 Task: Find connections with filter location Mulbāgal with filter topic #Lifewith filter profile language Potuguese with filter current company RSP with filter school HimalayanUniversity with filter industry HVAC and Refrigeration Equipment Manufacturing with filter service category User Experience Design with filter keywords title Research Assistant
Action: Mouse moved to (482, 64)
Screenshot: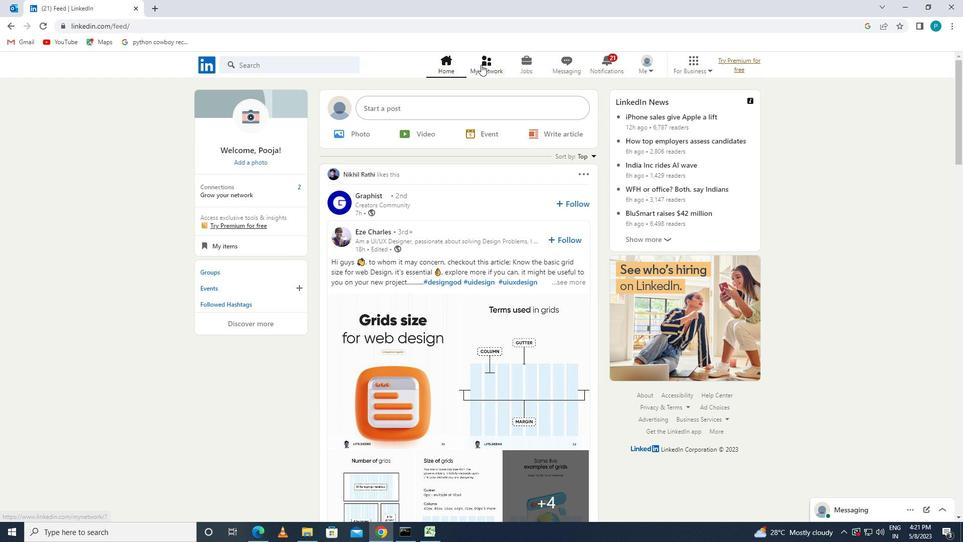 
Action: Mouse pressed left at (482, 64)
Screenshot: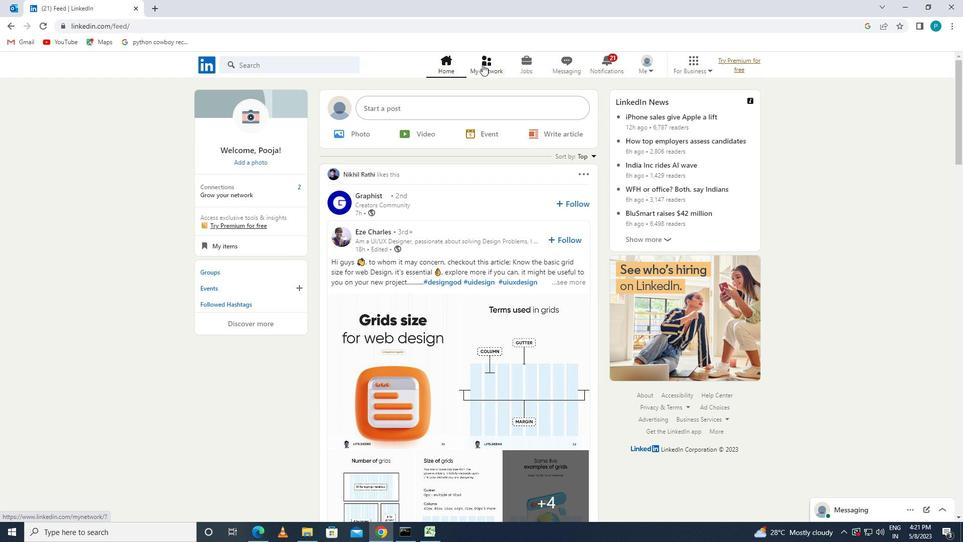 
Action: Mouse moved to (306, 111)
Screenshot: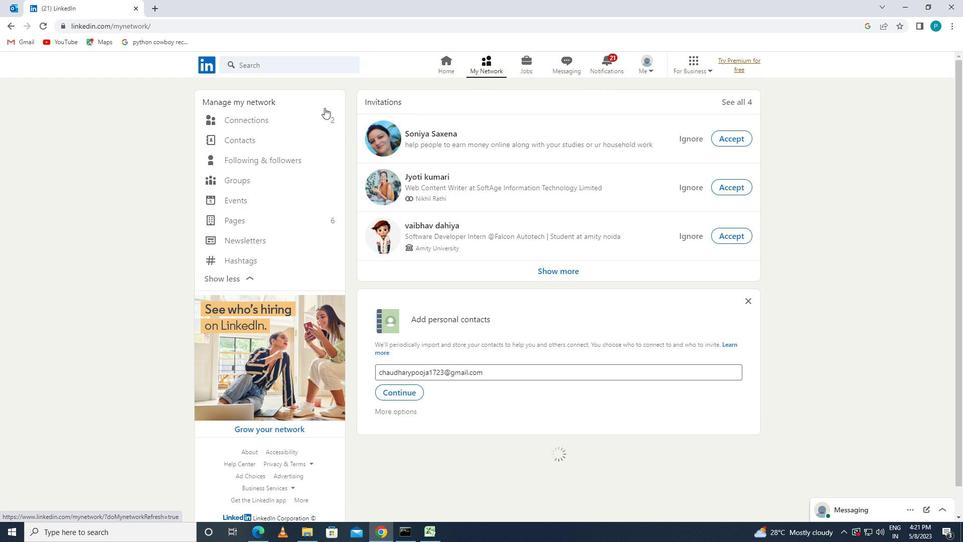 
Action: Mouse pressed left at (306, 111)
Screenshot: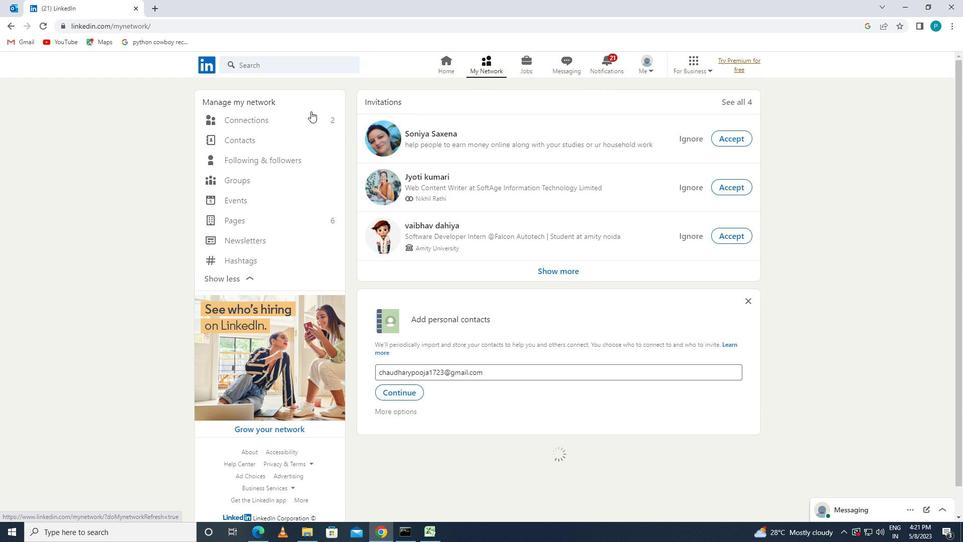 
Action: Mouse moved to (331, 118)
Screenshot: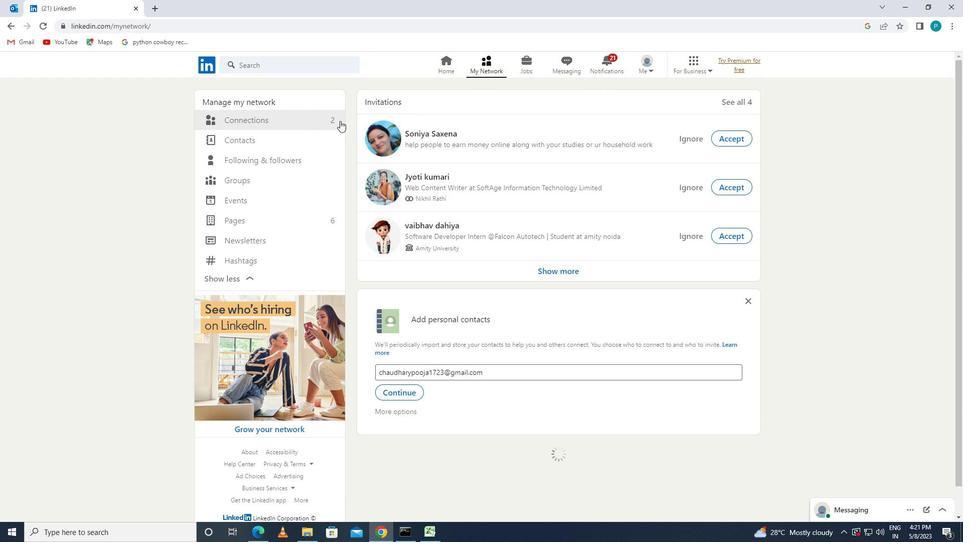 
Action: Mouse pressed left at (331, 118)
Screenshot: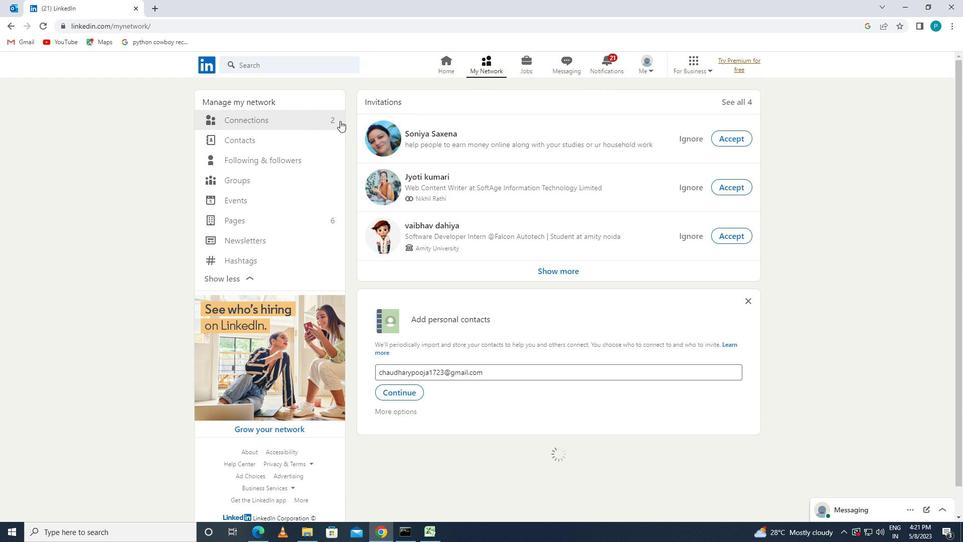 
Action: Mouse moved to (547, 122)
Screenshot: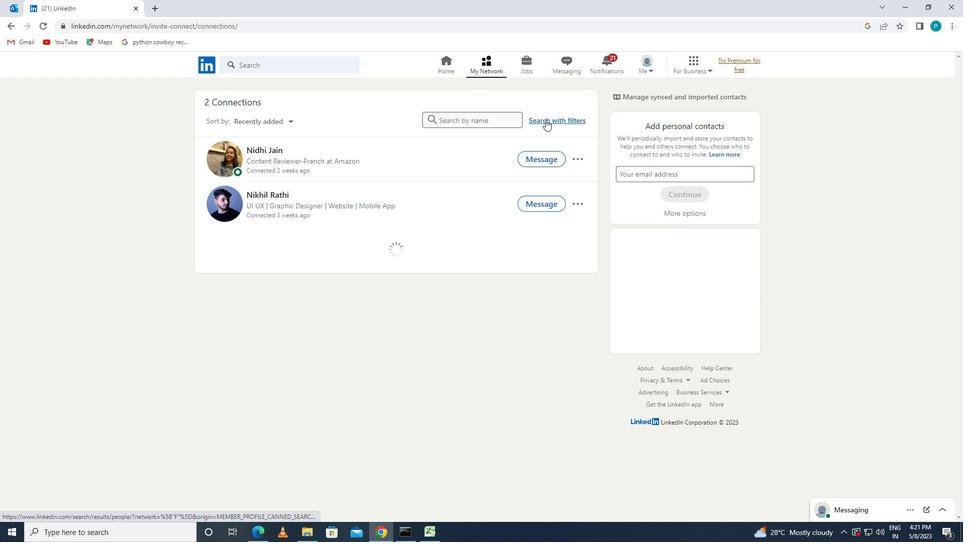 
Action: Mouse pressed left at (547, 122)
Screenshot: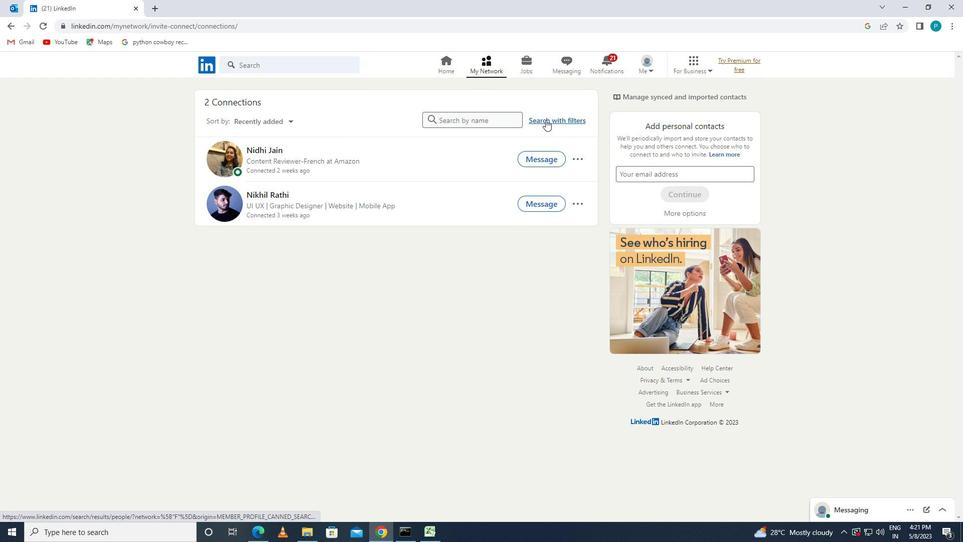 
Action: Mouse moved to (526, 92)
Screenshot: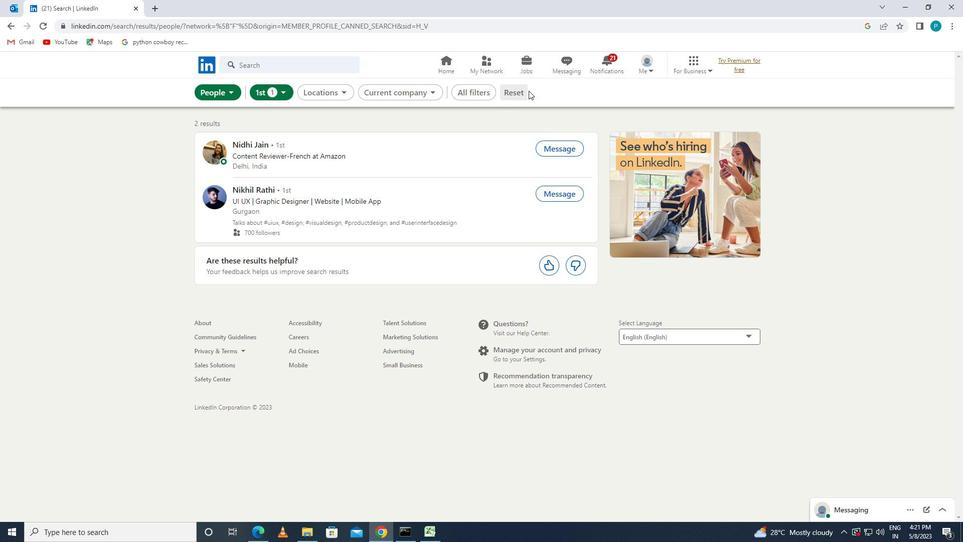 
Action: Mouse pressed left at (526, 92)
Screenshot: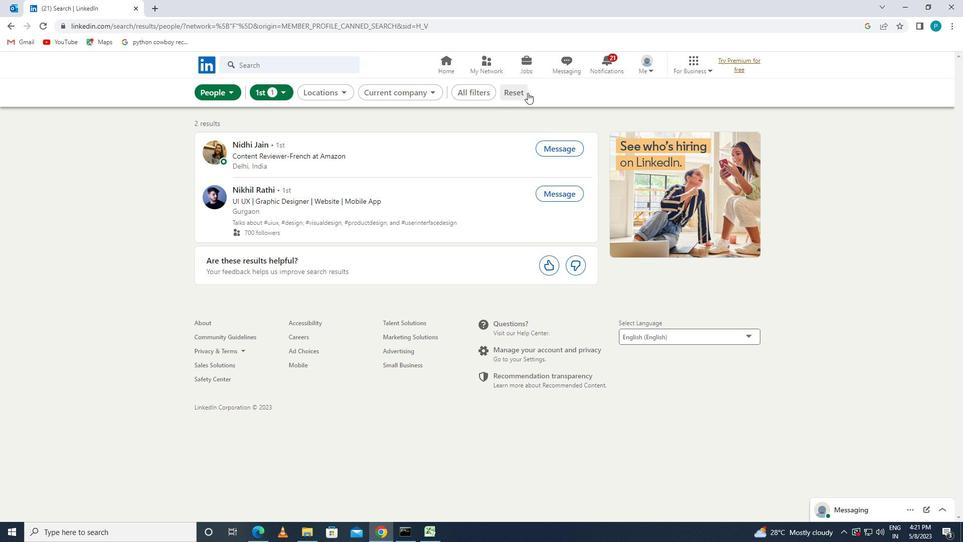 
Action: Mouse moved to (491, 87)
Screenshot: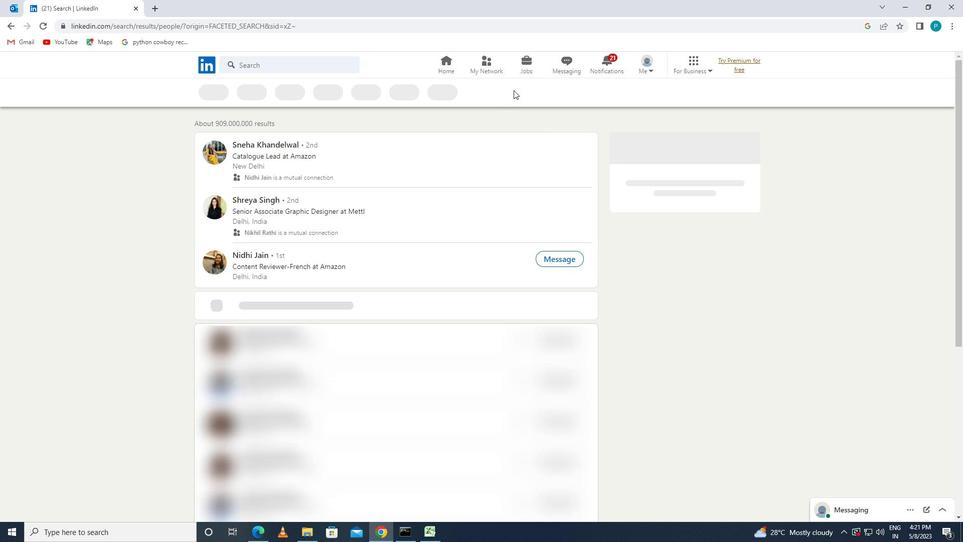
Action: Mouse pressed left at (491, 87)
Screenshot: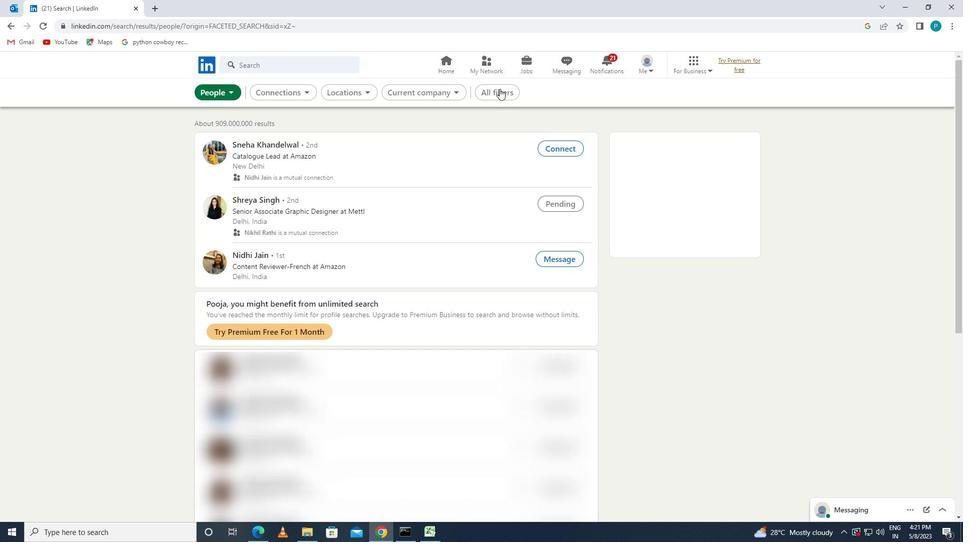 
Action: Mouse moved to (867, 277)
Screenshot: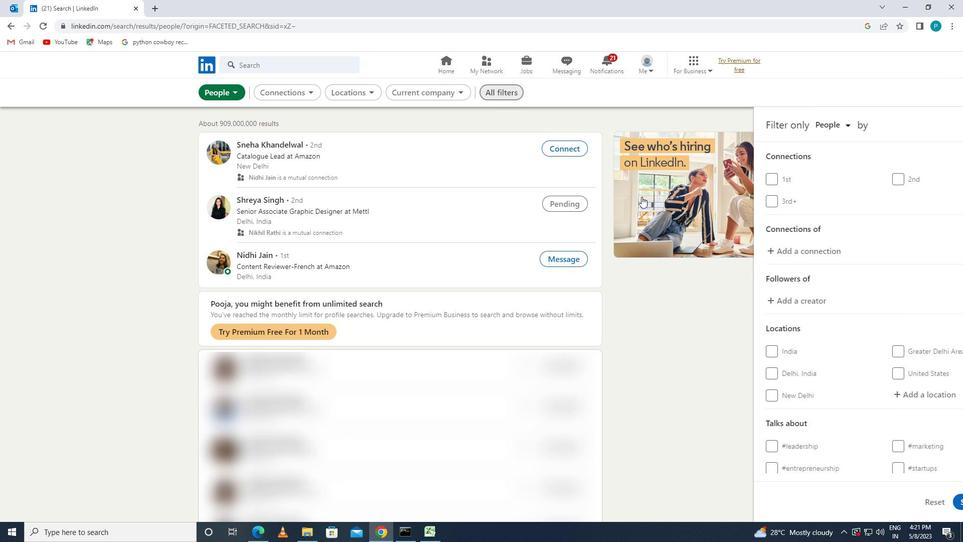 
Action: Mouse scrolled (867, 277) with delta (0, 0)
Screenshot: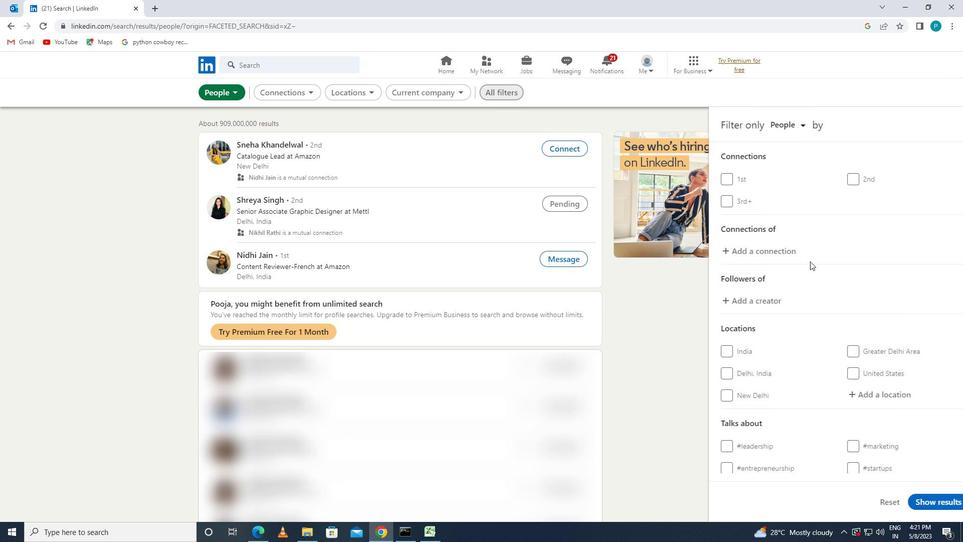 
Action: Mouse moved to (867, 278)
Screenshot: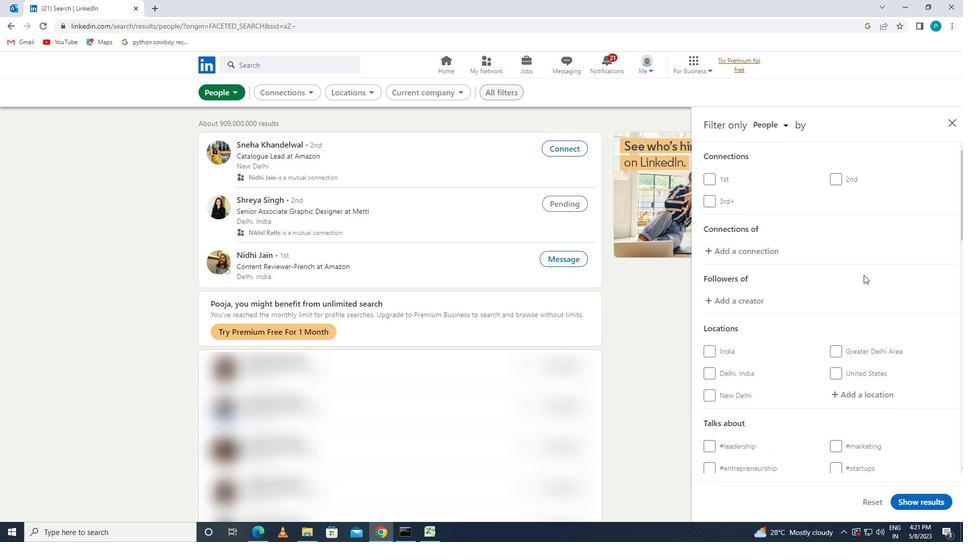 
Action: Mouse scrolled (867, 277) with delta (0, 0)
Screenshot: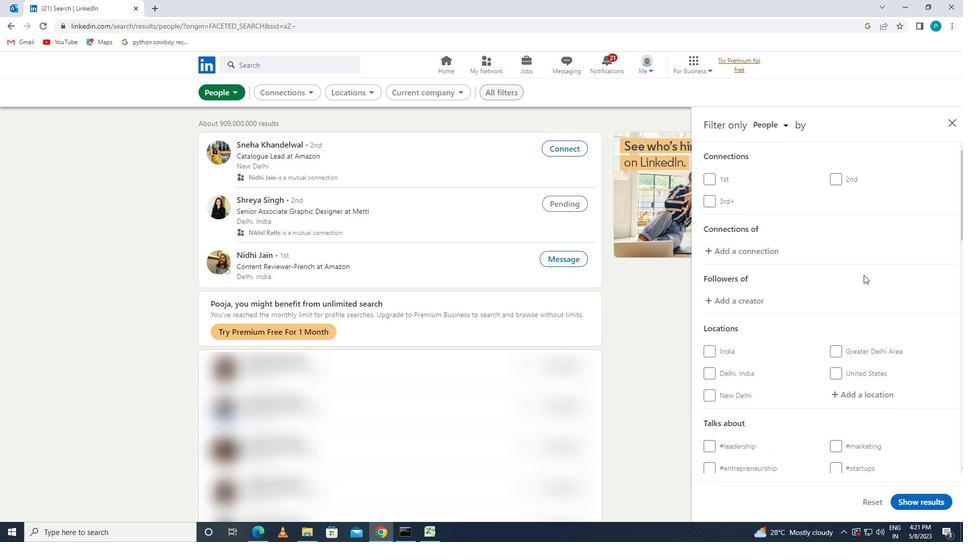 
Action: Mouse moved to (865, 278)
Screenshot: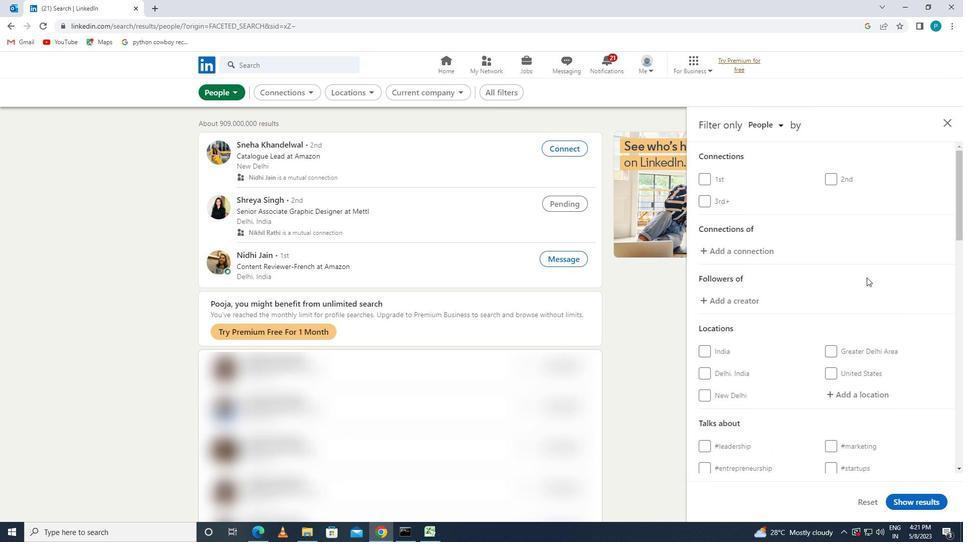 
Action: Mouse scrolled (865, 277) with delta (0, 0)
Screenshot: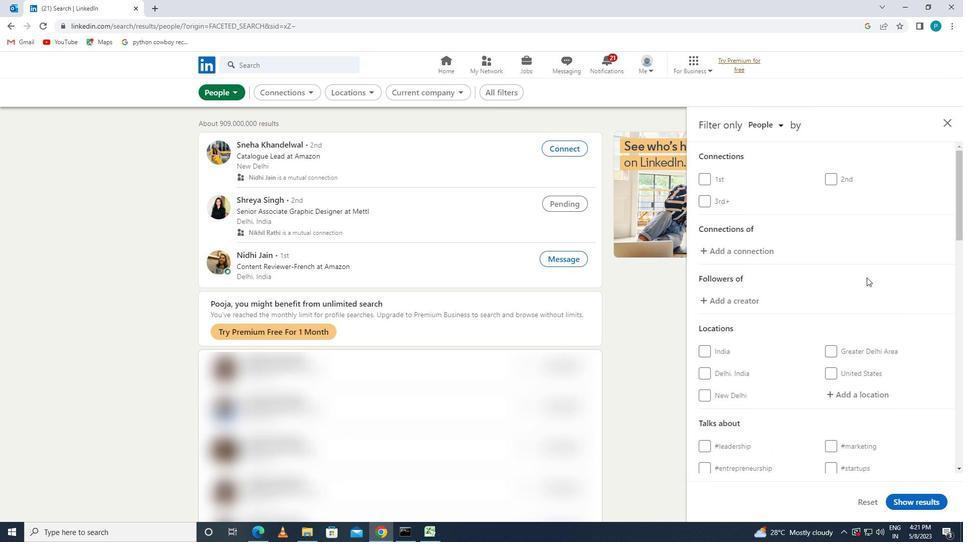 
Action: Mouse moved to (851, 247)
Screenshot: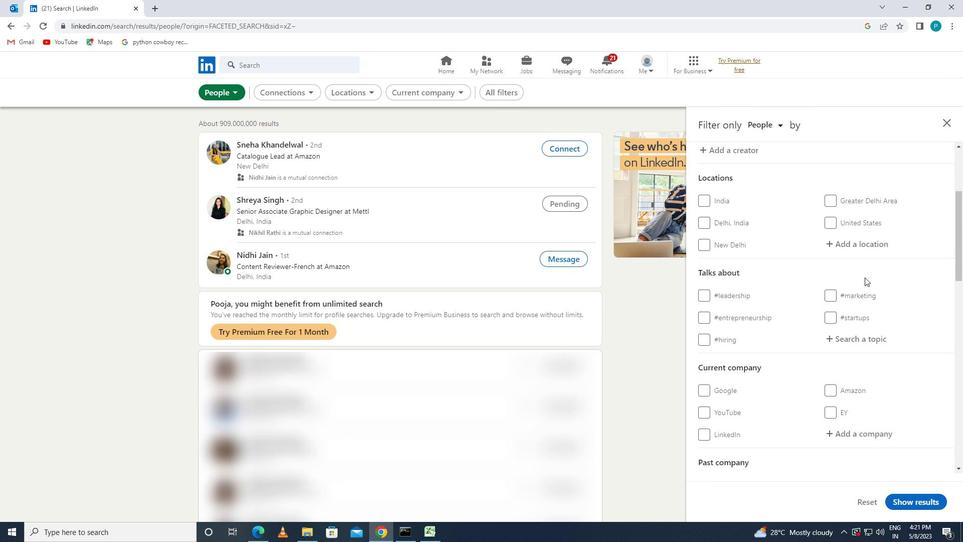 
Action: Mouse pressed left at (851, 247)
Screenshot: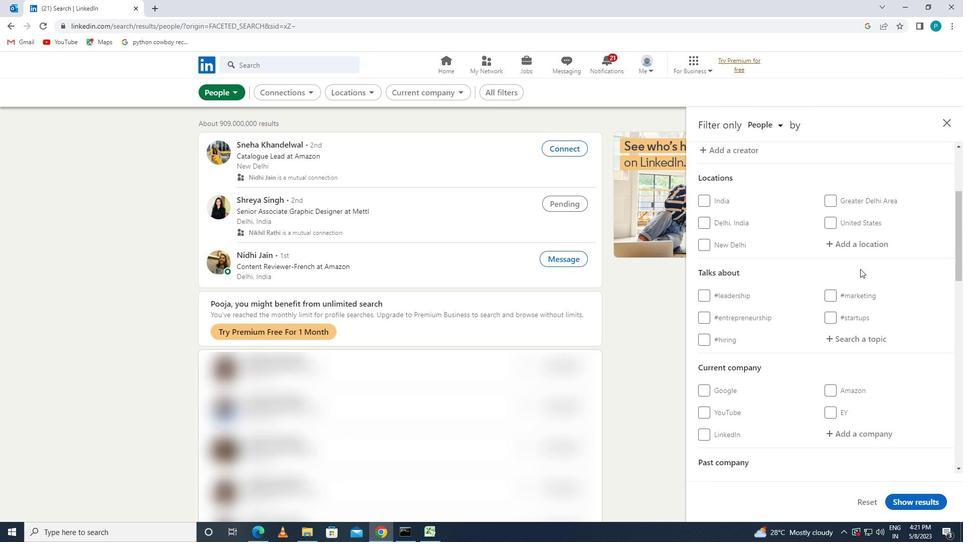 
Action: Key pressed <Key.caps_lock>m<Key.caps_lock>ulbagal
Screenshot: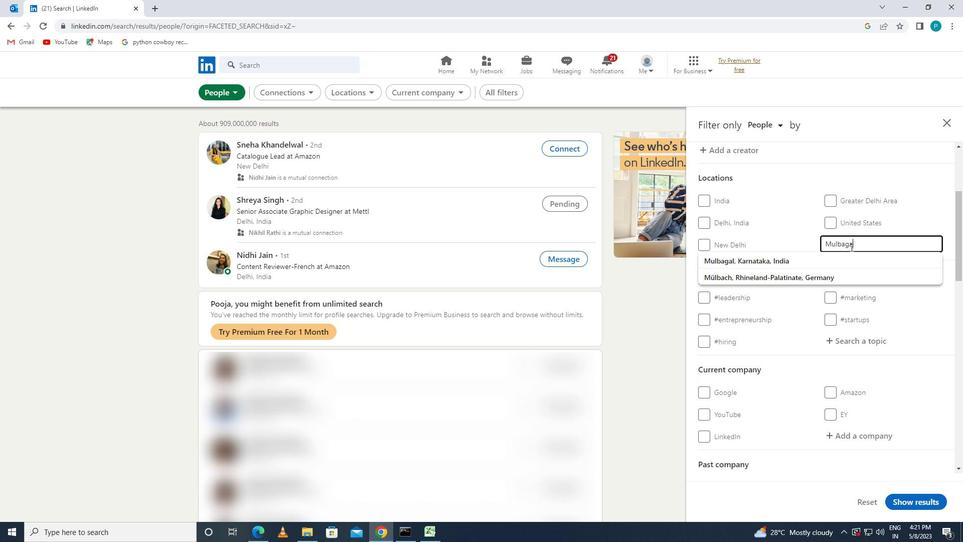 
Action: Mouse moved to (846, 253)
Screenshot: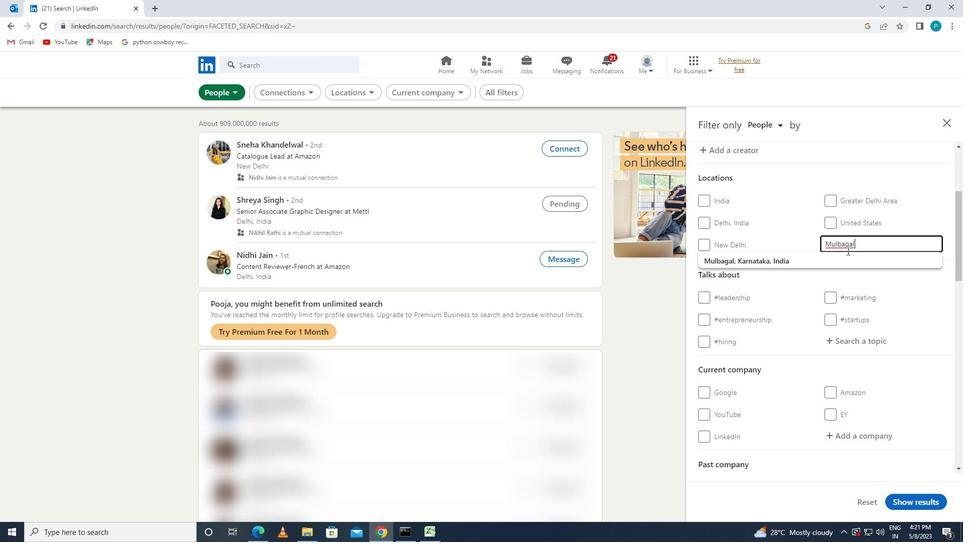 
Action: Mouse pressed left at (846, 253)
Screenshot: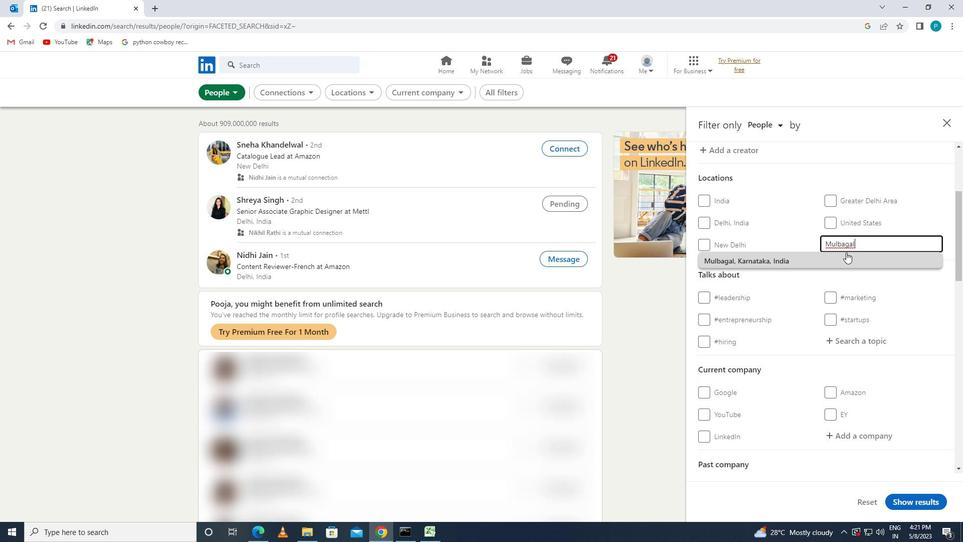 
Action: Mouse moved to (861, 351)
Screenshot: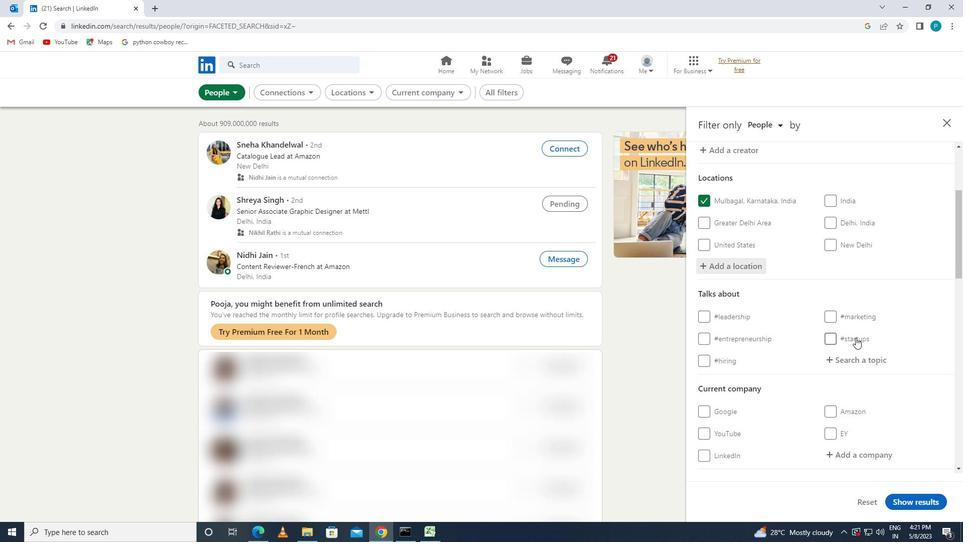 
Action: Mouse pressed left at (861, 351)
Screenshot: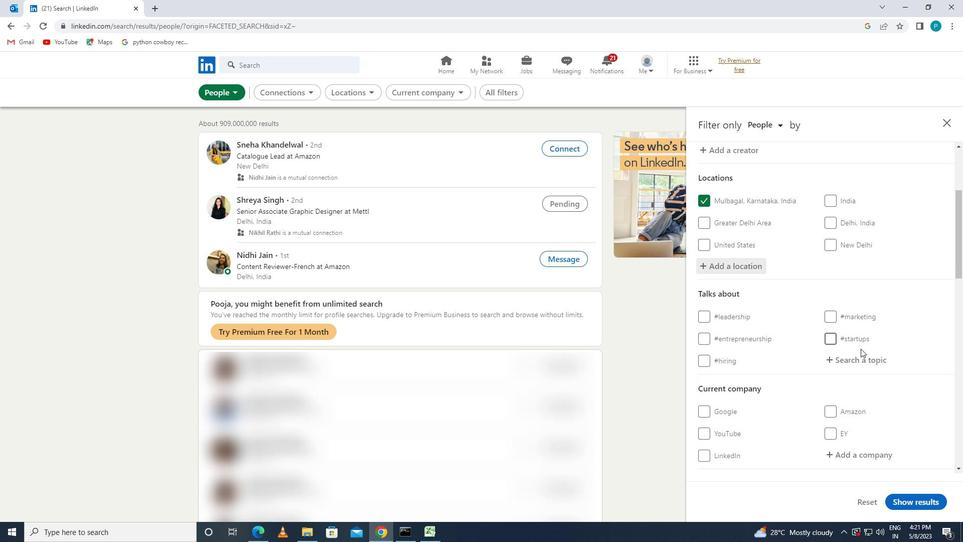 
Action: Key pressed <Key.shift>#<Key.caps_lock>L<Key.caps_lock>IFE
Screenshot: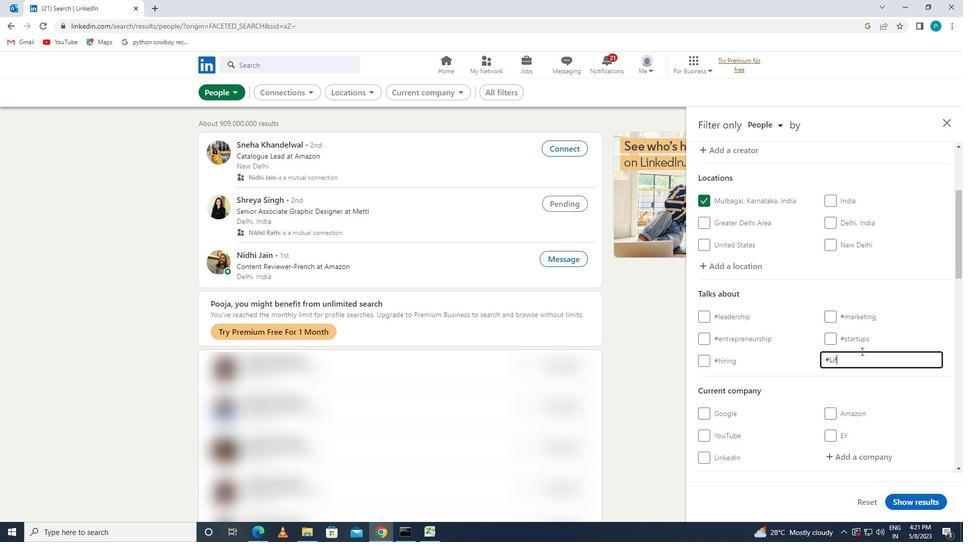
Action: Mouse moved to (876, 369)
Screenshot: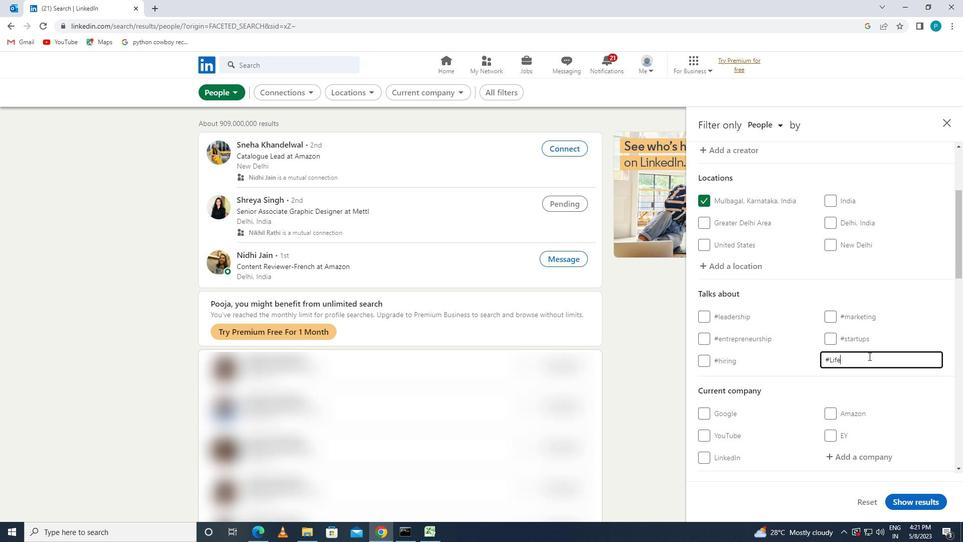 
Action: Mouse scrolled (876, 368) with delta (0, 0)
Screenshot: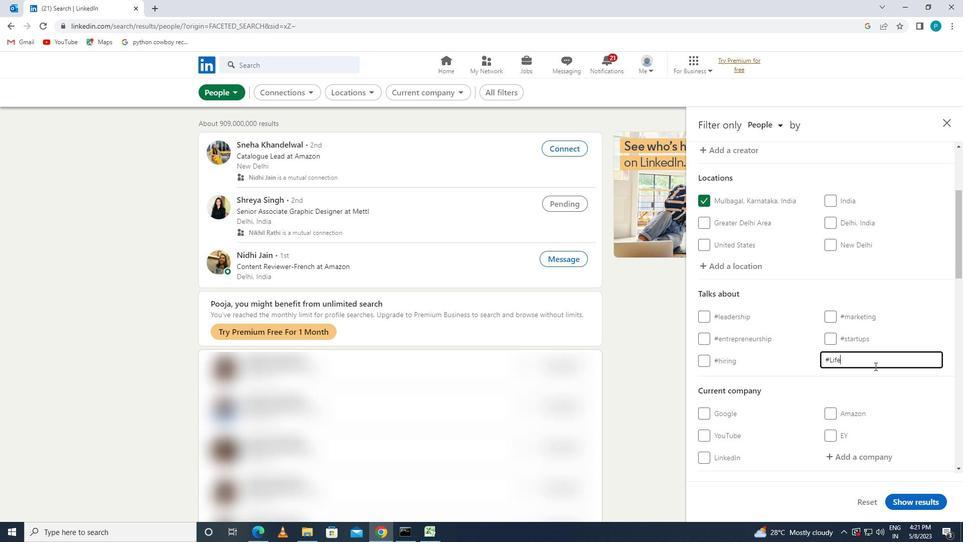 
Action: Mouse scrolled (876, 368) with delta (0, 0)
Screenshot: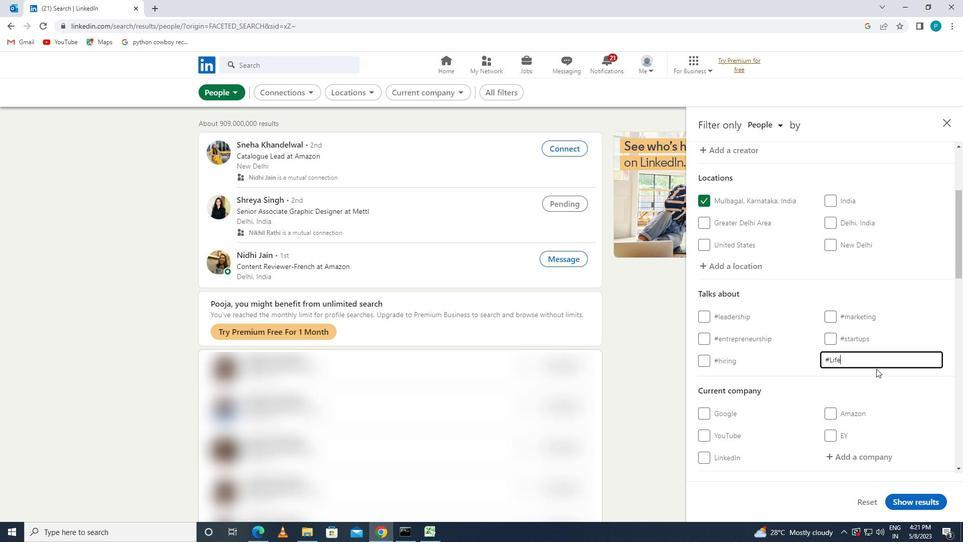 
Action: Mouse moved to (875, 368)
Screenshot: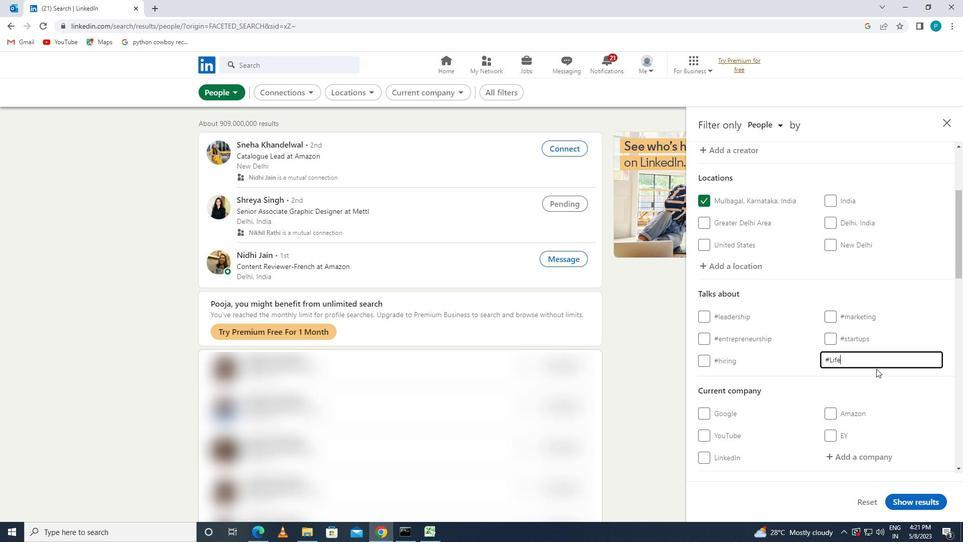 
Action: Mouse scrolled (875, 368) with delta (0, 0)
Screenshot: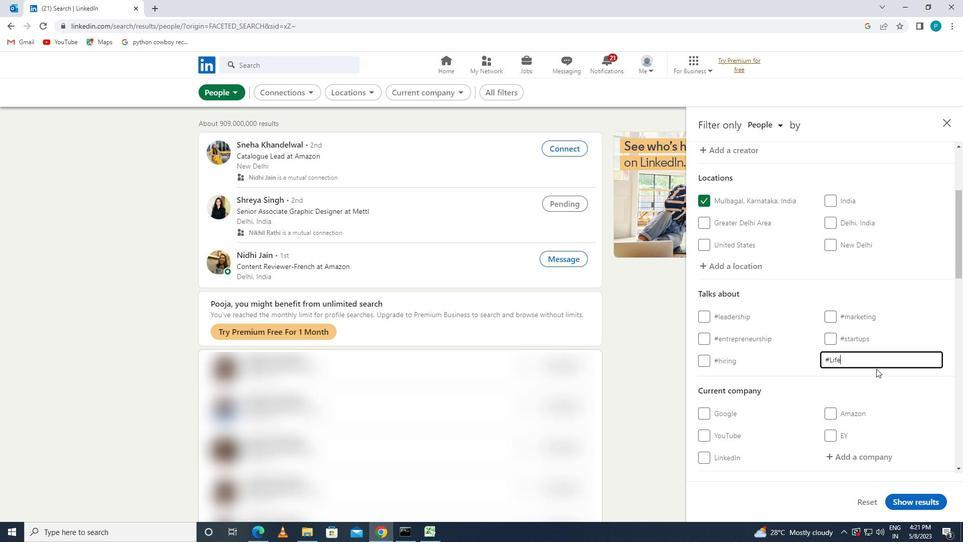 
Action: Mouse moved to (854, 350)
Screenshot: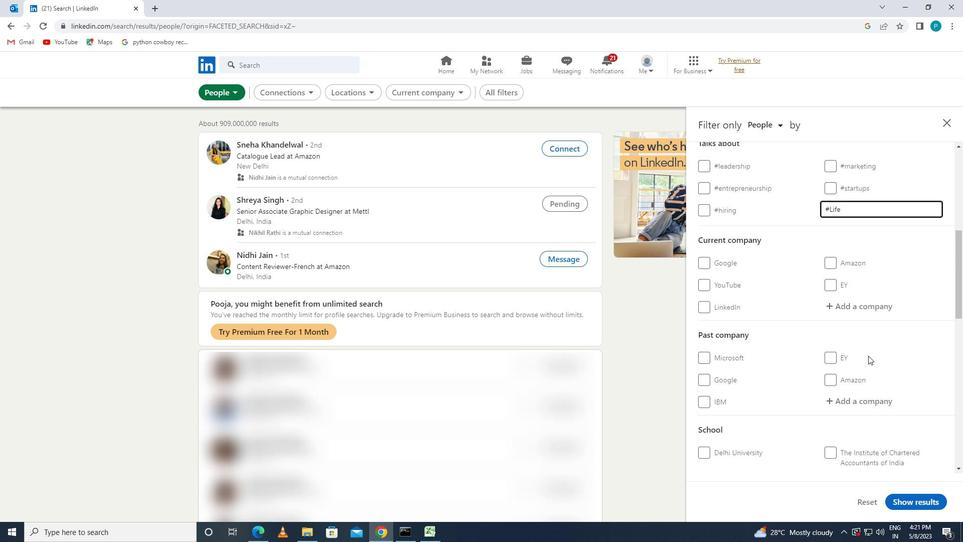 
Action: Mouse scrolled (854, 350) with delta (0, 0)
Screenshot: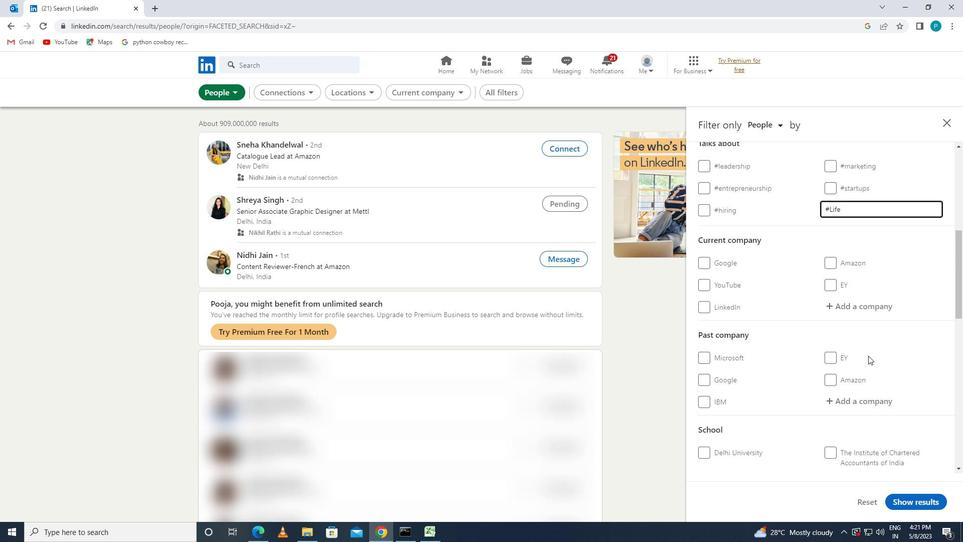 
Action: Mouse moved to (854, 350)
Screenshot: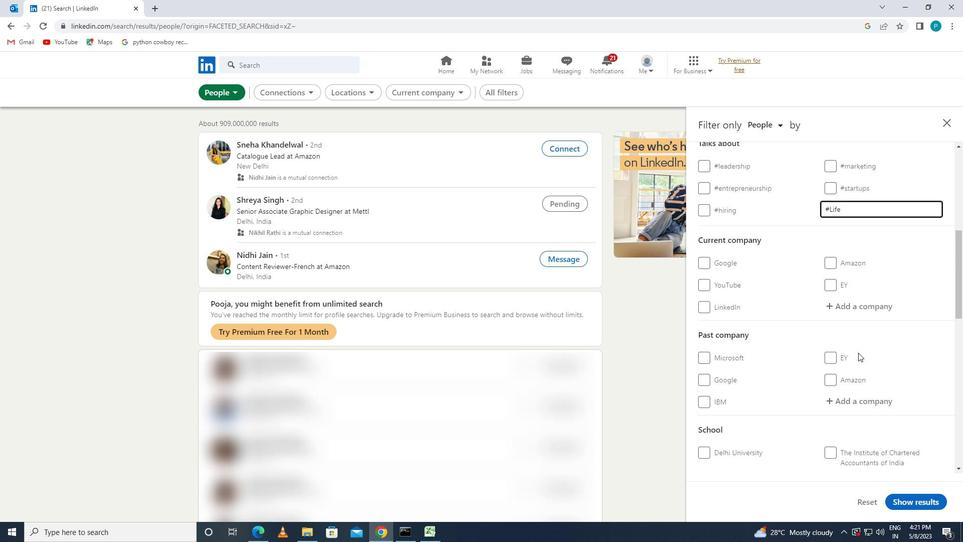 
Action: Mouse scrolled (854, 349) with delta (0, 0)
Screenshot: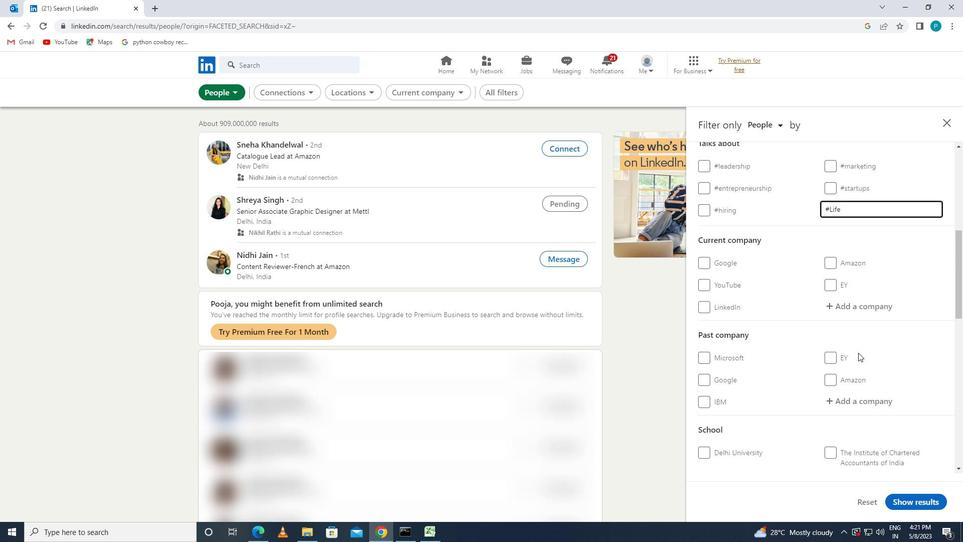 
Action: Mouse moved to (852, 348)
Screenshot: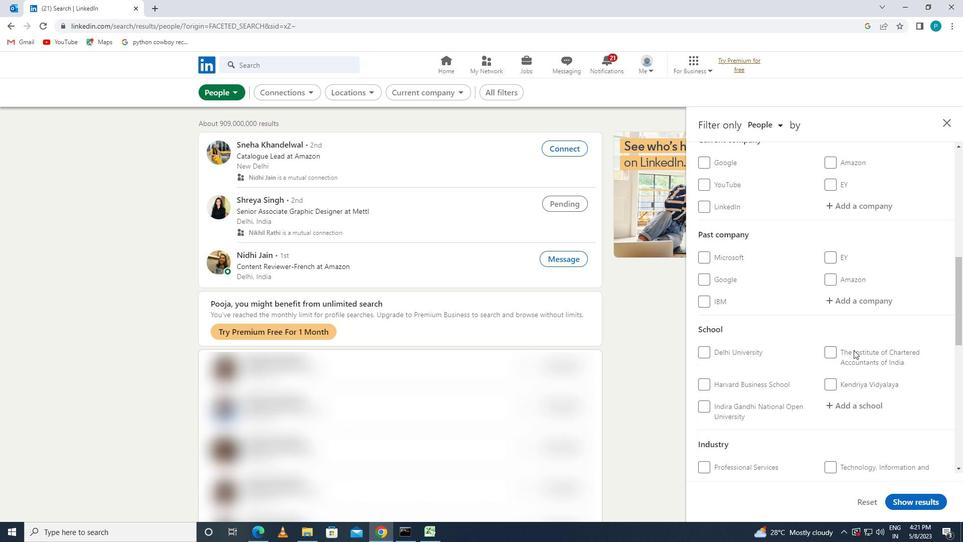 
Action: Mouse scrolled (852, 348) with delta (0, 0)
Screenshot: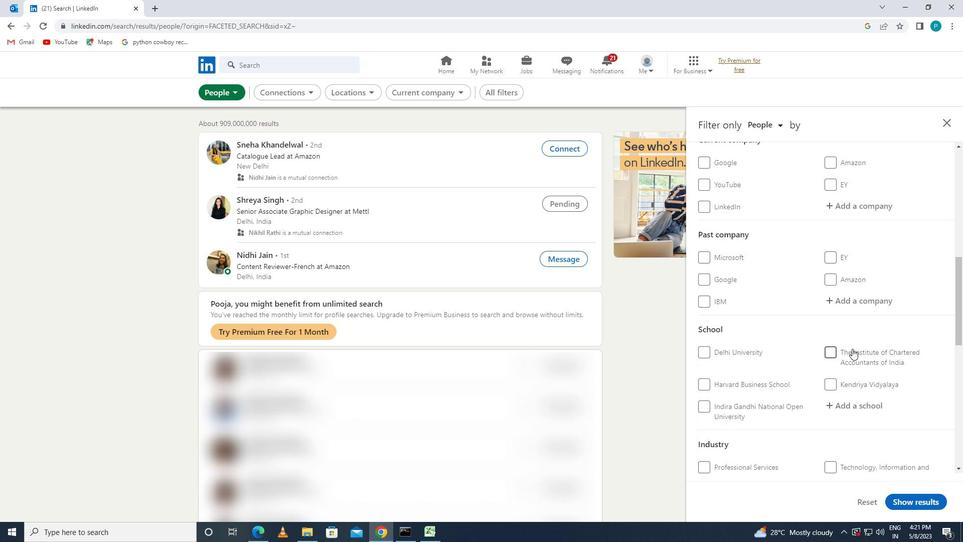 
Action: Mouse moved to (852, 348)
Screenshot: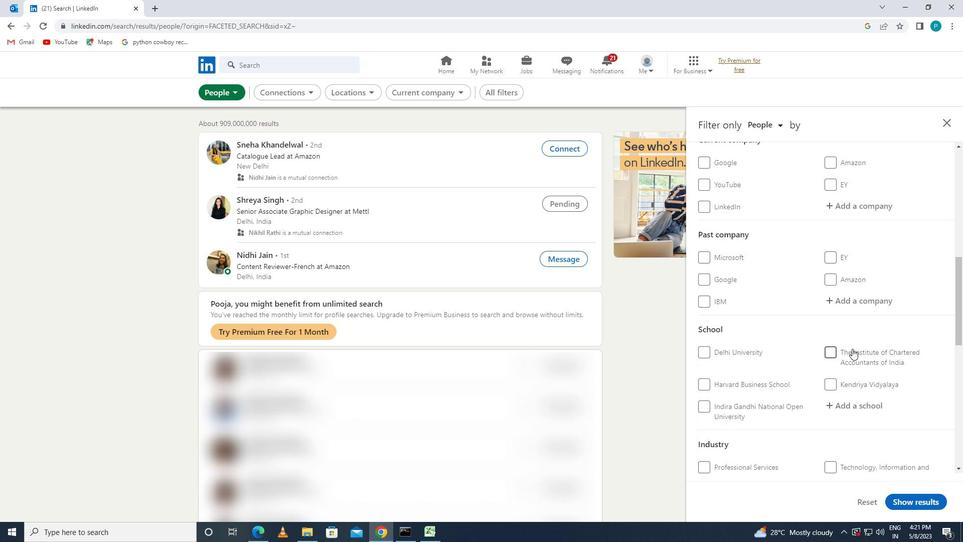 
Action: Mouse scrolled (852, 348) with delta (0, 0)
Screenshot: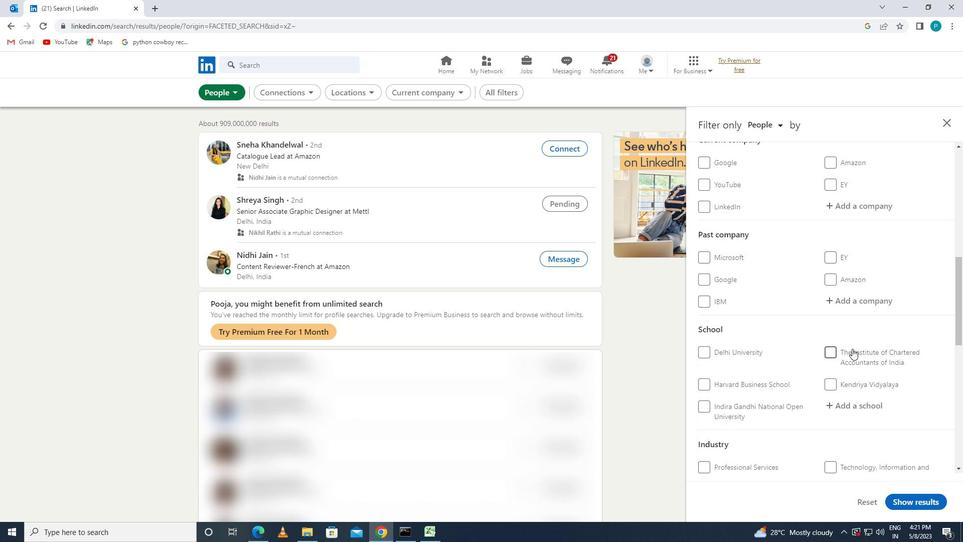 
Action: Mouse moved to (807, 342)
Screenshot: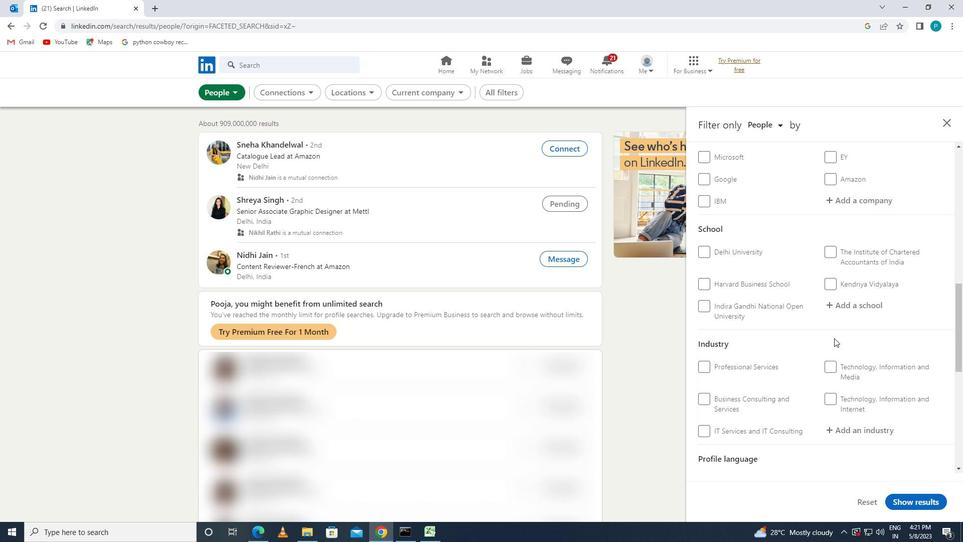 
Action: Mouse scrolled (807, 342) with delta (0, 0)
Screenshot: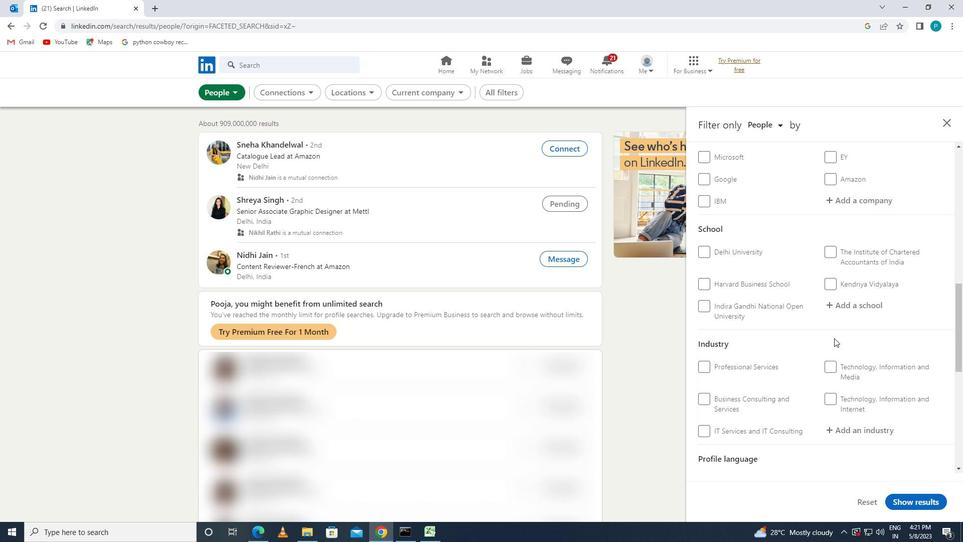 
Action: Mouse moved to (806, 343)
Screenshot: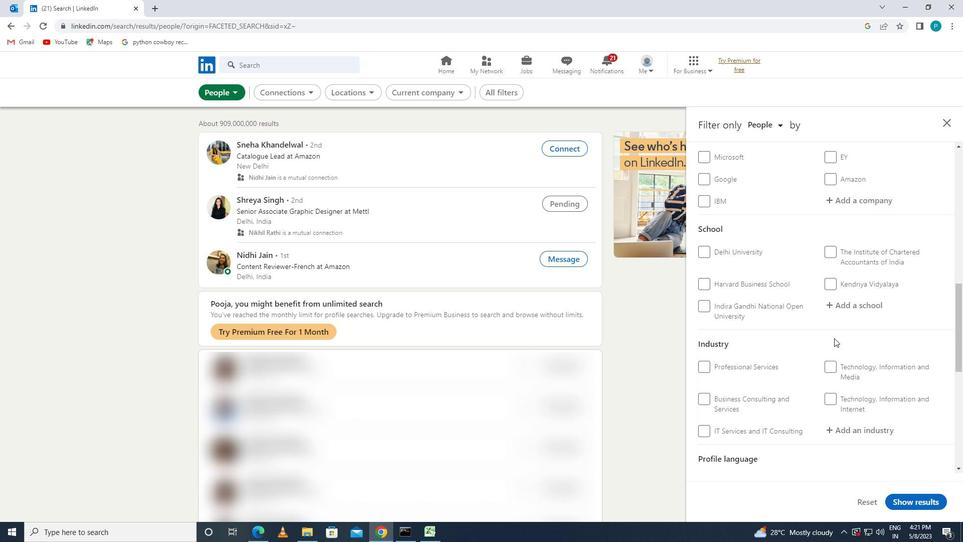 
Action: Mouse scrolled (806, 342) with delta (0, 0)
Screenshot: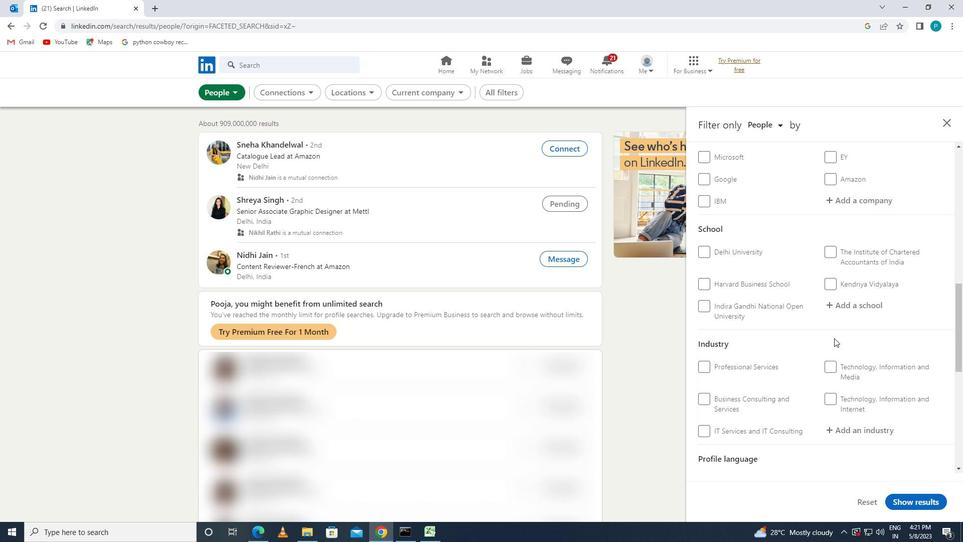 
Action: Mouse moved to (806, 344)
Screenshot: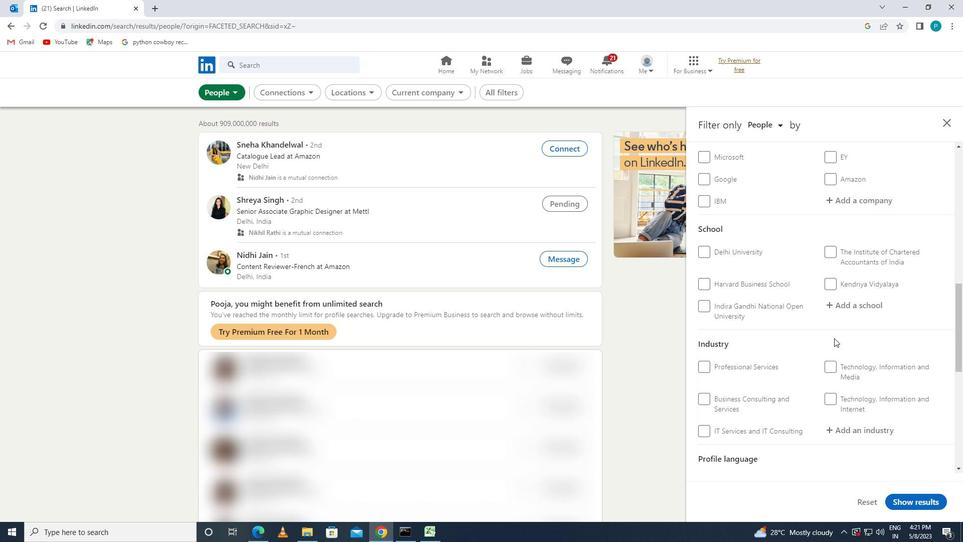 
Action: Mouse scrolled (806, 343) with delta (0, 0)
Screenshot: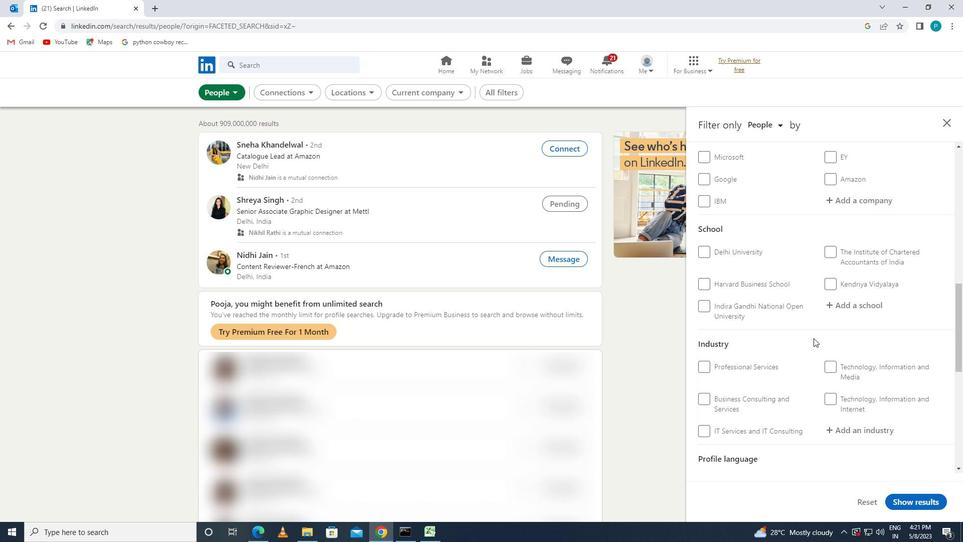 
Action: Mouse moved to (841, 356)
Screenshot: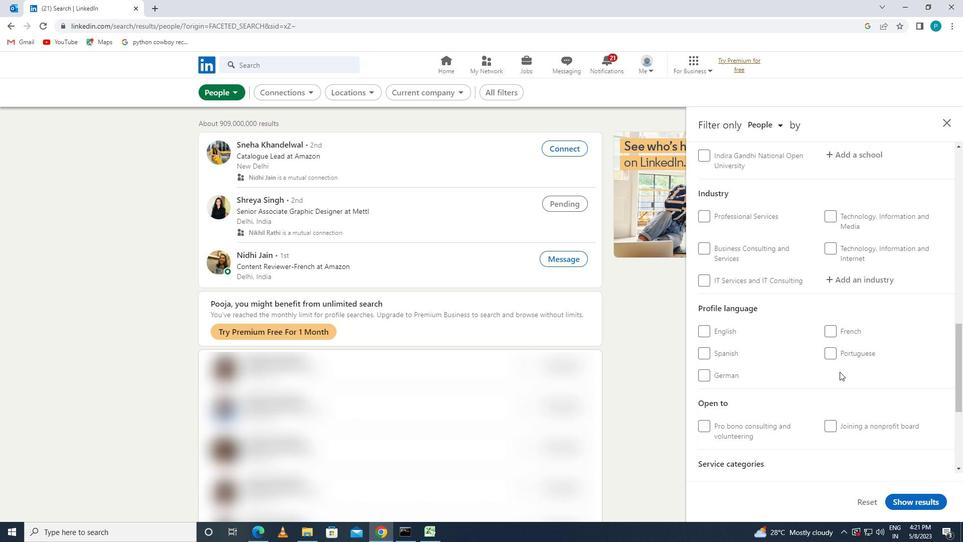 
Action: Mouse pressed left at (841, 356)
Screenshot: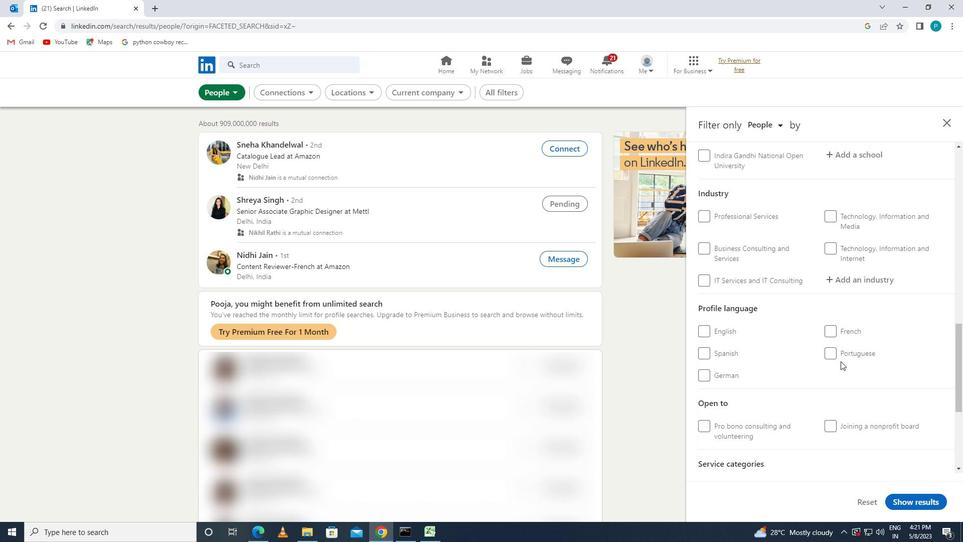 
Action: Mouse moved to (849, 342)
Screenshot: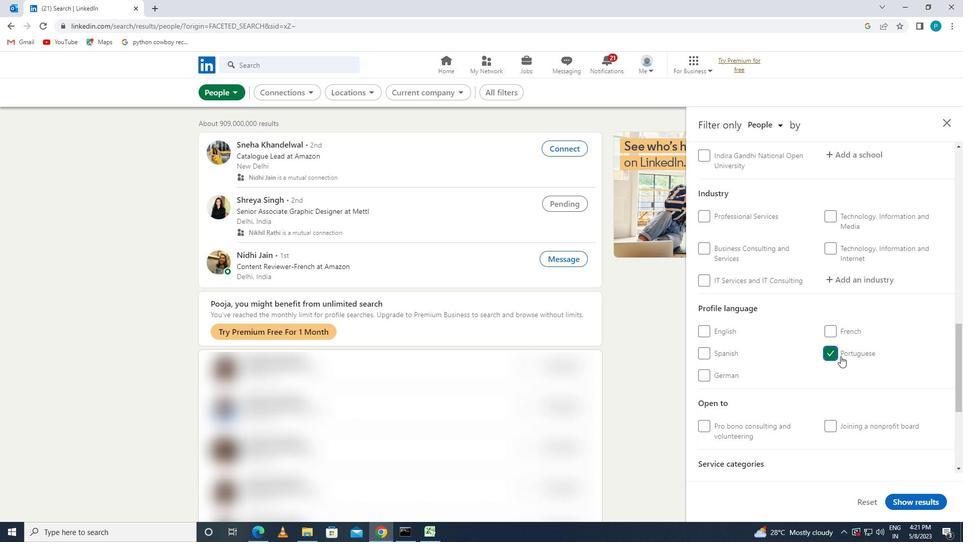 
Action: Mouse scrolled (849, 343) with delta (0, 0)
Screenshot: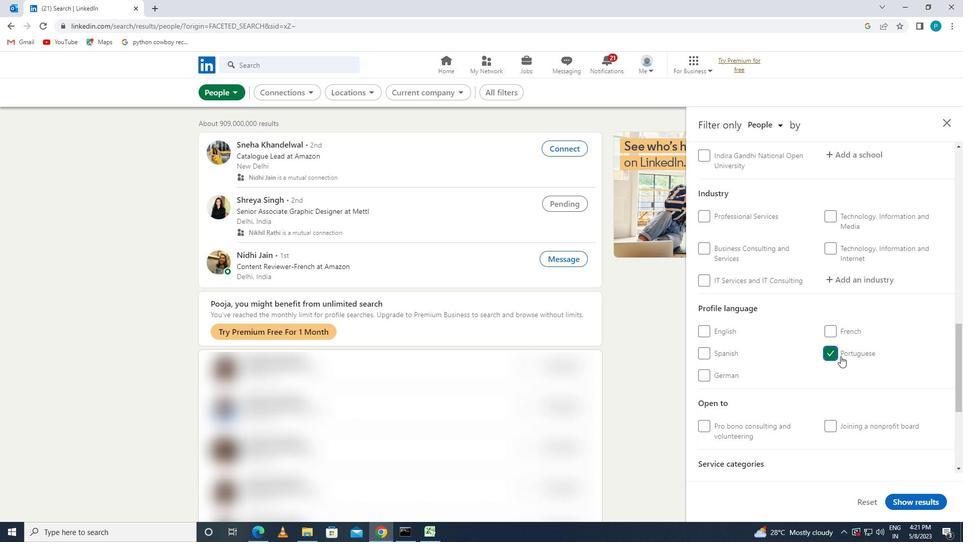 
Action: Mouse moved to (849, 342)
Screenshot: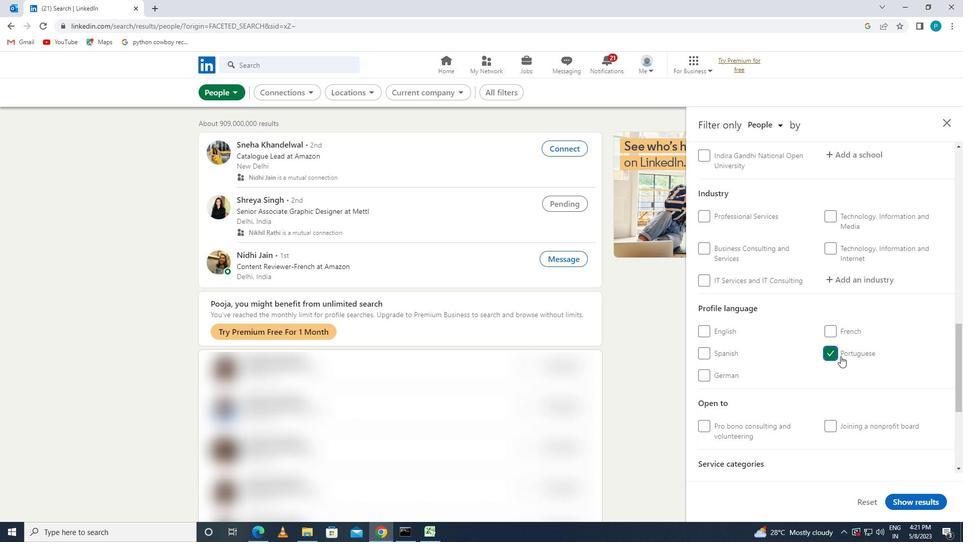 
Action: Mouse scrolled (849, 342) with delta (0, 0)
Screenshot: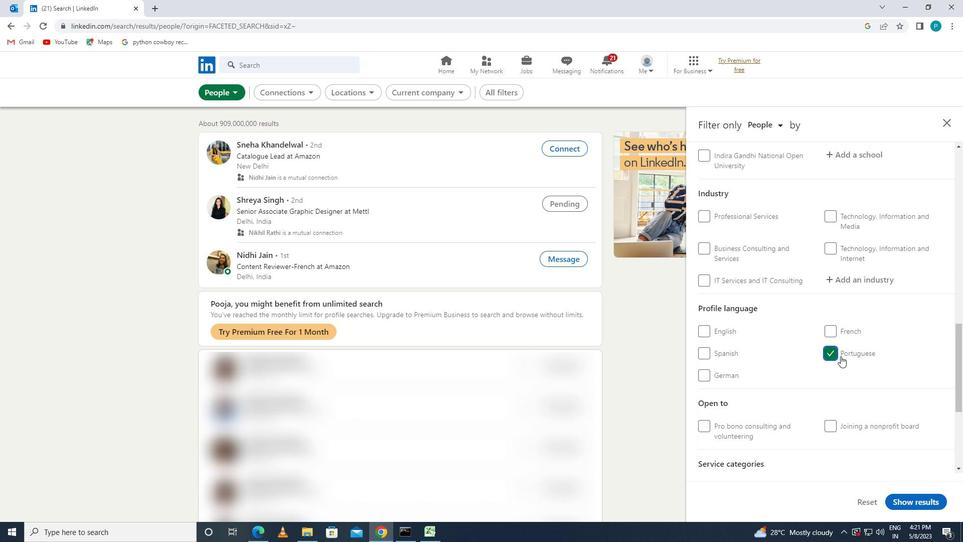 
Action: Mouse scrolled (849, 342) with delta (0, 0)
Screenshot: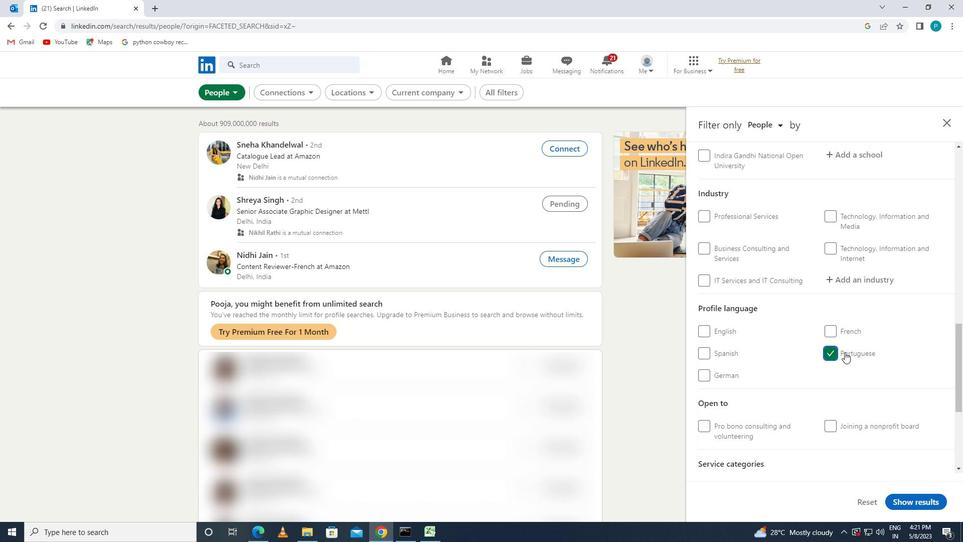 
Action: Mouse scrolled (849, 342) with delta (0, 0)
Screenshot: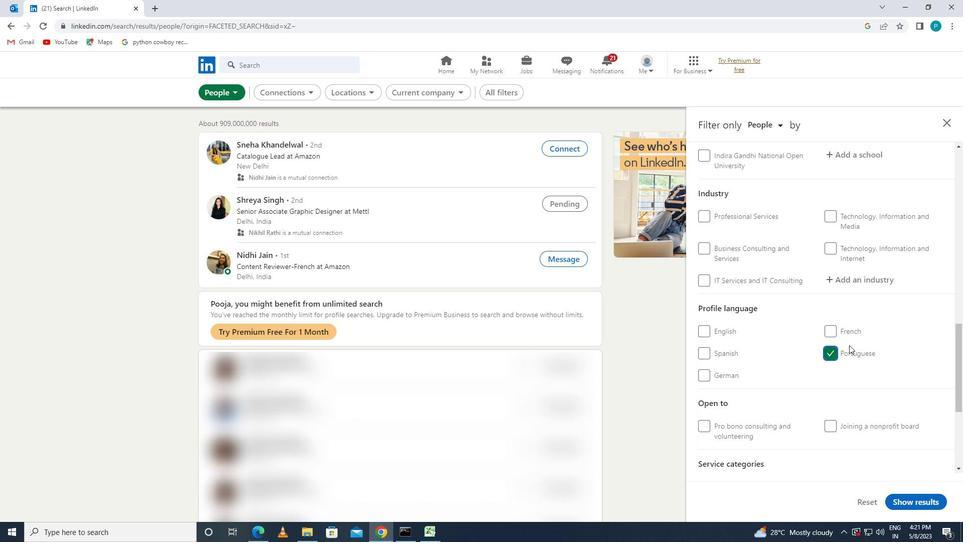 
Action: Mouse moved to (852, 318)
Screenshot: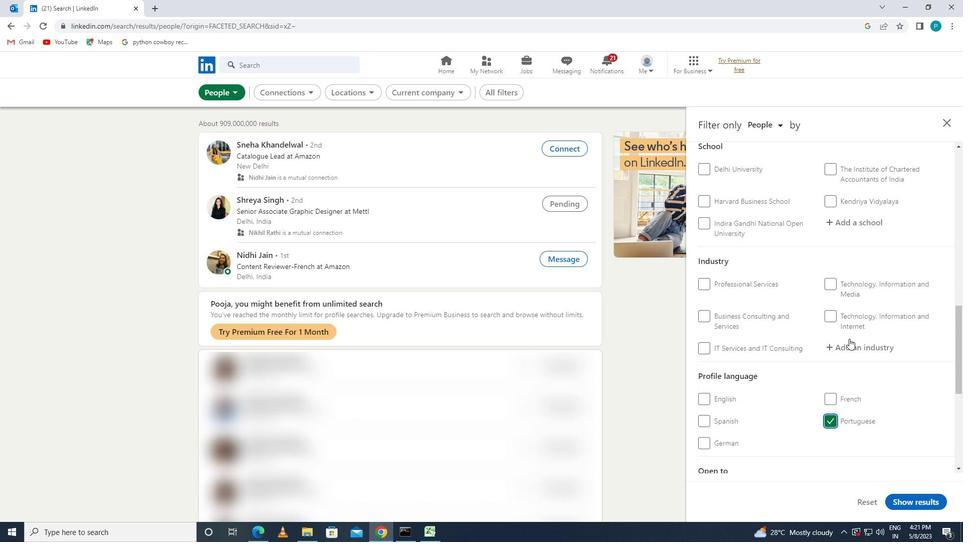 
Action: Mouse scrolled (852, 318) with delta (0, 0)
Screenshot: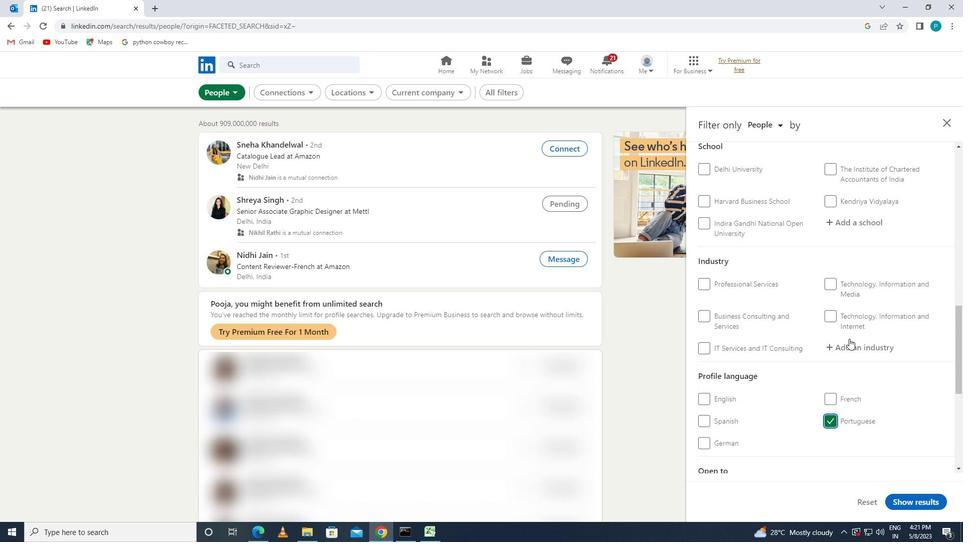 
Action: Mouse moved to (852, 317)
Screenshot: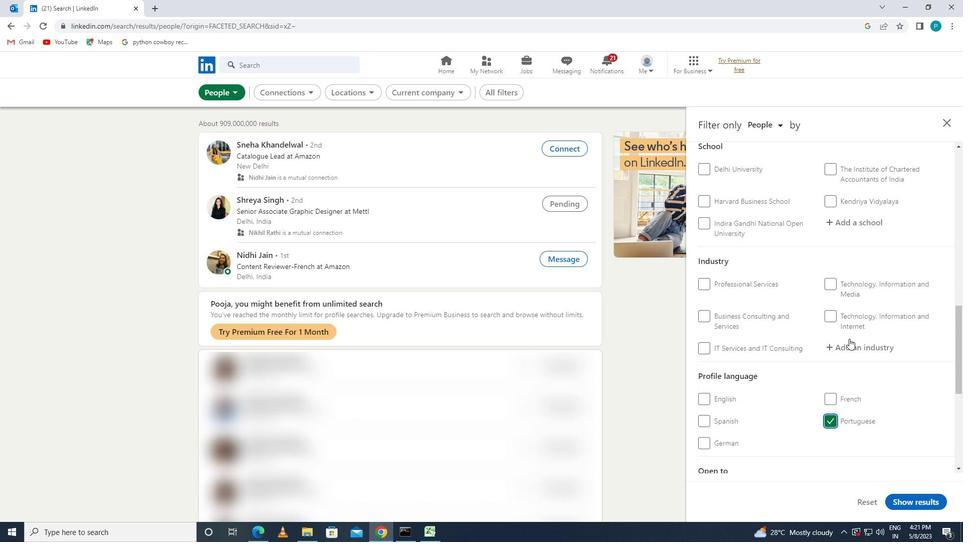 
Action: Mouse scrolled (852, 318) with delta (0, 0)
Screenshot: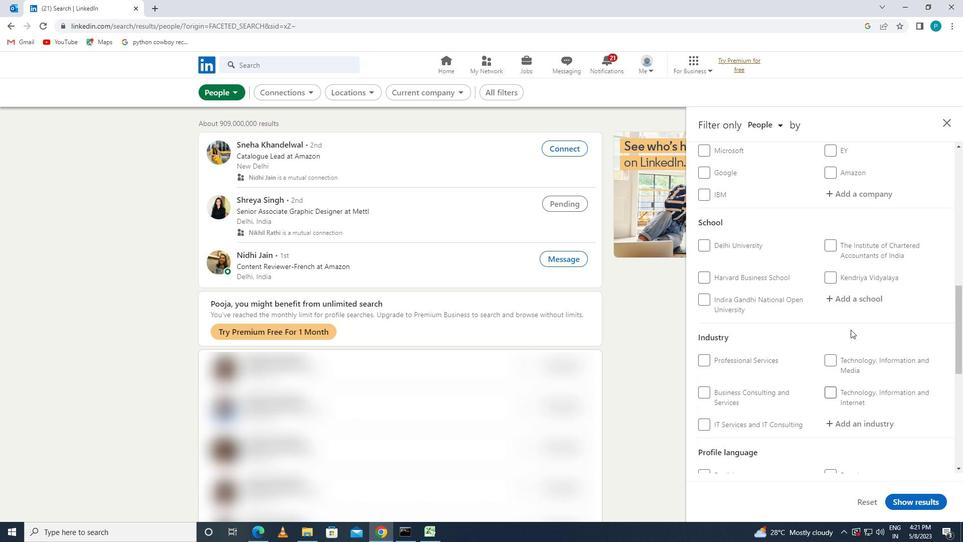
Action: Mouse moved to (852, 317)
Screenshot: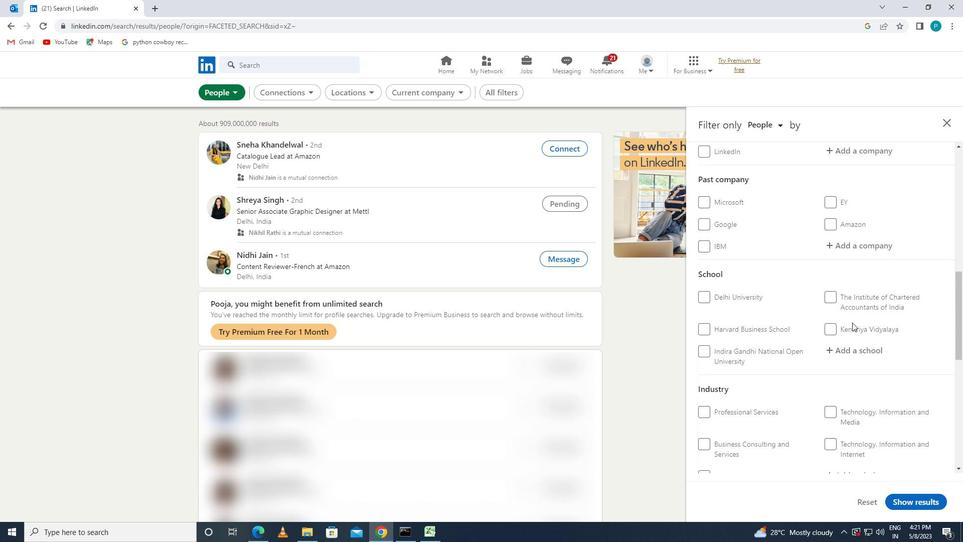 
Action: Mouse scrolled (852, 317) with delta (0, 0)
Screenshot: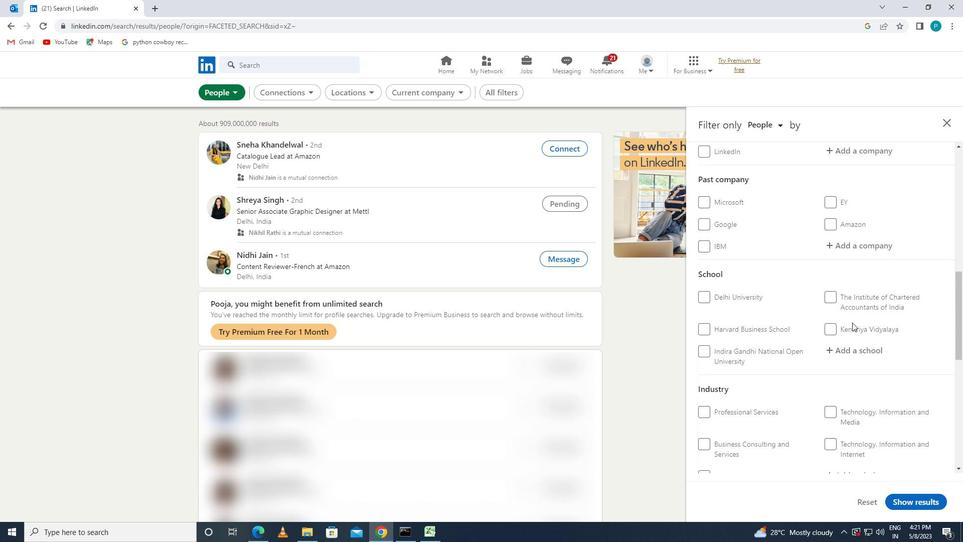 
Action: Mouse moved to (864, 305)
Screenshot: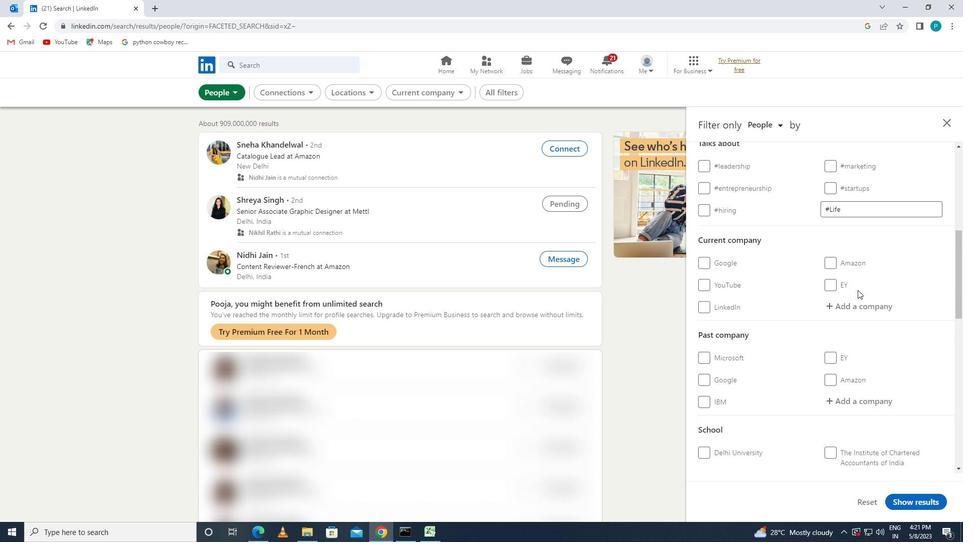 
Action: Mouse pressed left at (864, 305)
Screenshot: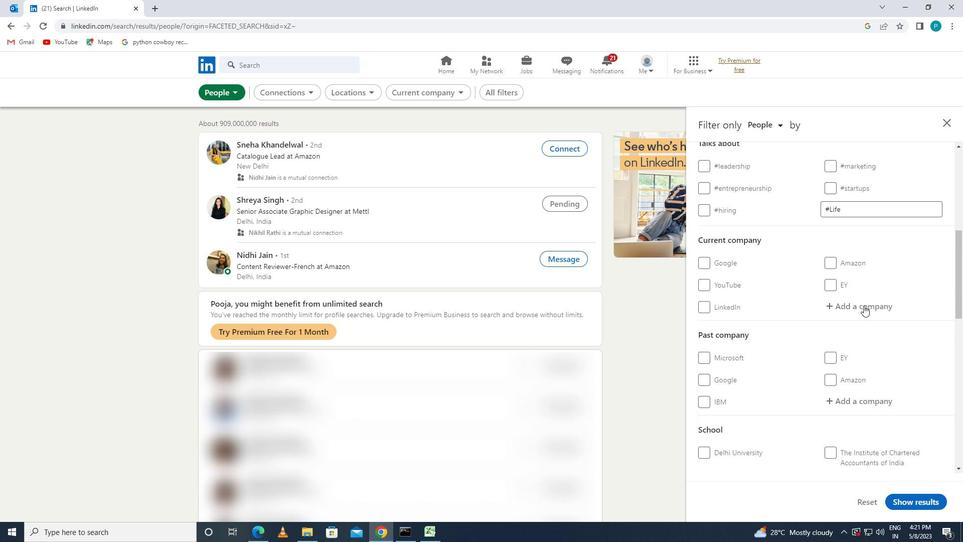 
Action: Key pressed <Key.caps_lock>RSP
Screenshot: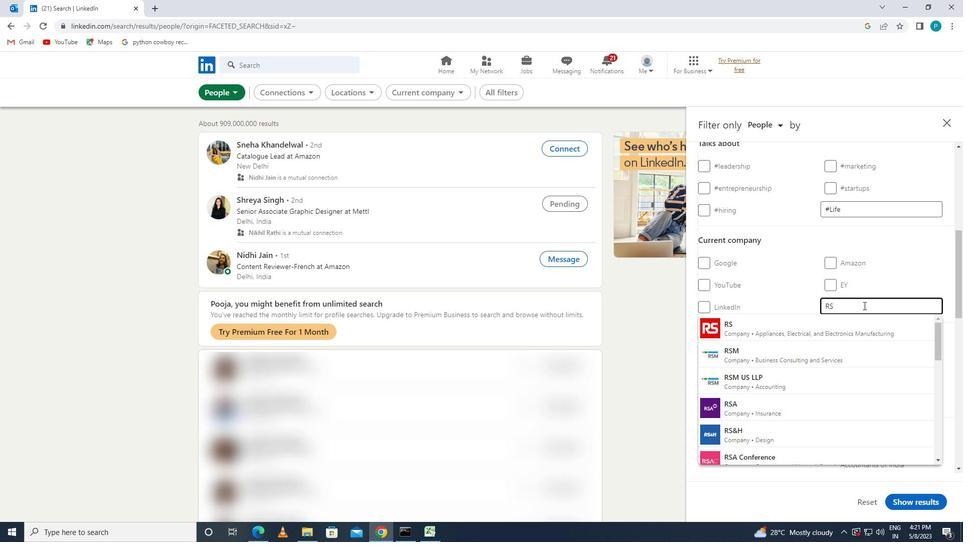 
Action: Mouse moved to (850, 320)
Screenshot: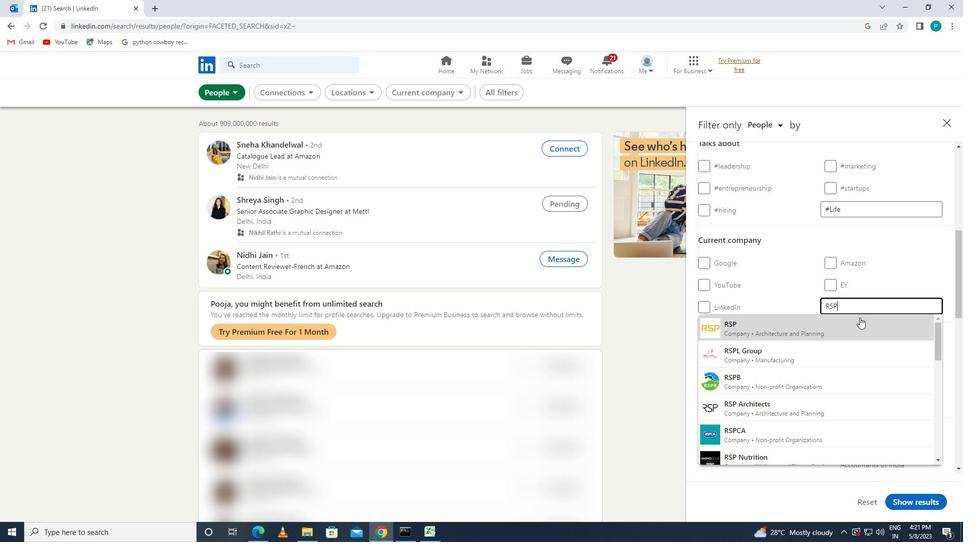 
Action: Mouse pressed left at (850, 320)
Screenshot: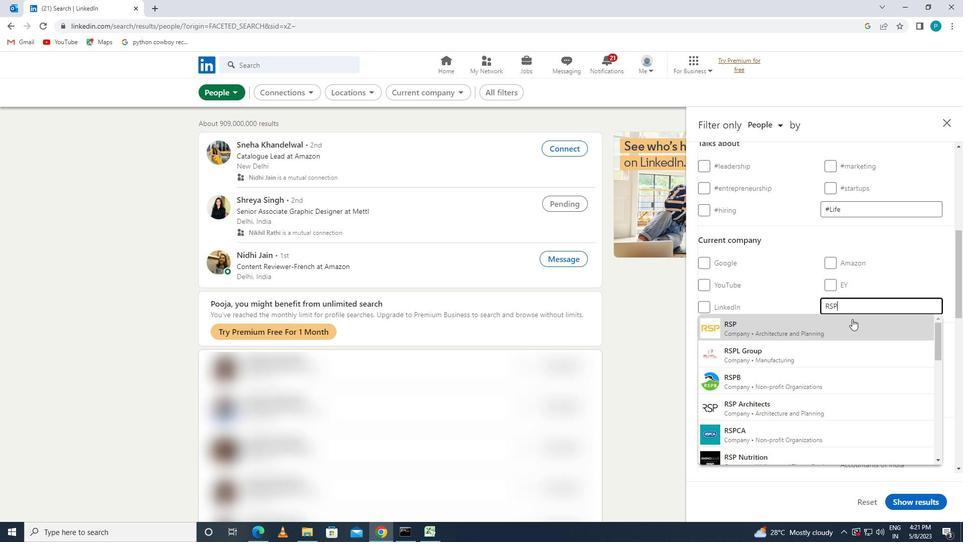 
Action: Mouse moved to (854, 325)
Screenshot: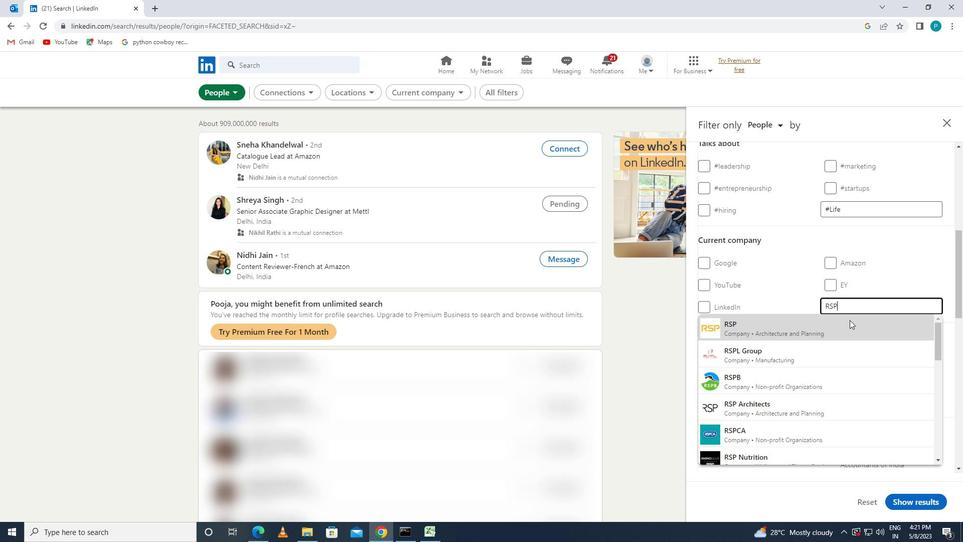 
Action: Mouse scrolled (854, 324) with delta (0, 0)
Screenshot: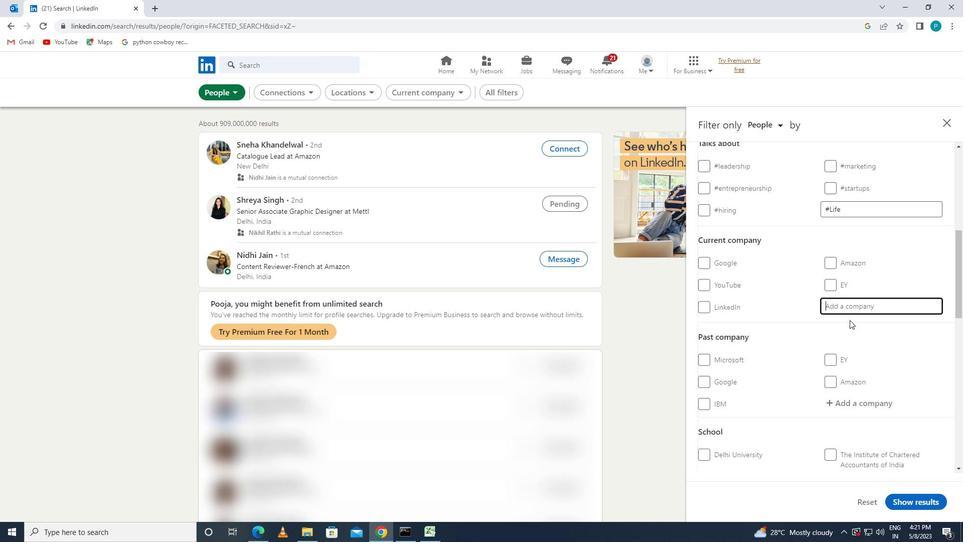
Action: Mouse moved to (855, 325)
Screenshot: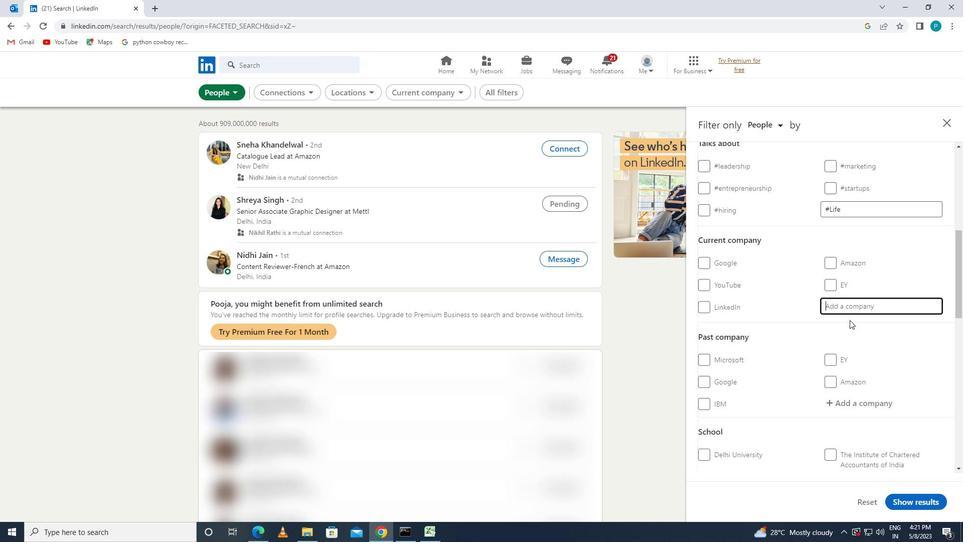 
Action: Mouse scrolled (855, 325) with delta (0, 0)
Screenshot: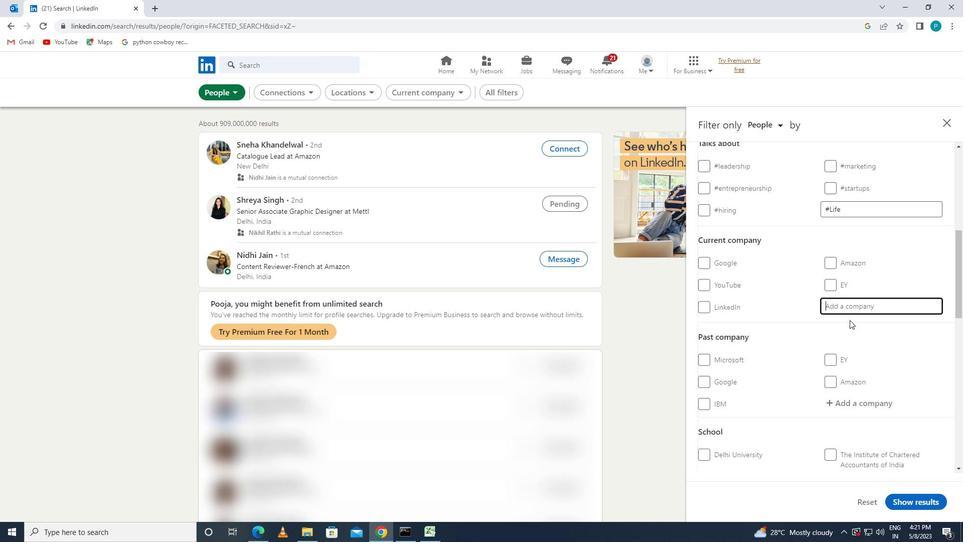 
Action: Mouse scrolled (855, 325) with delta (0, 0)
Screenshot: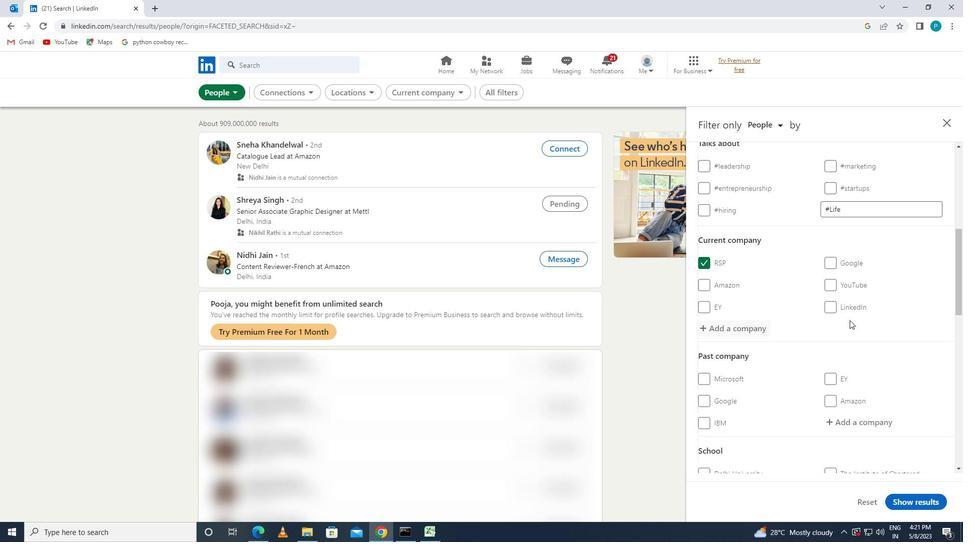 
Action: Mouse moved to (856, 326)
Screenshot: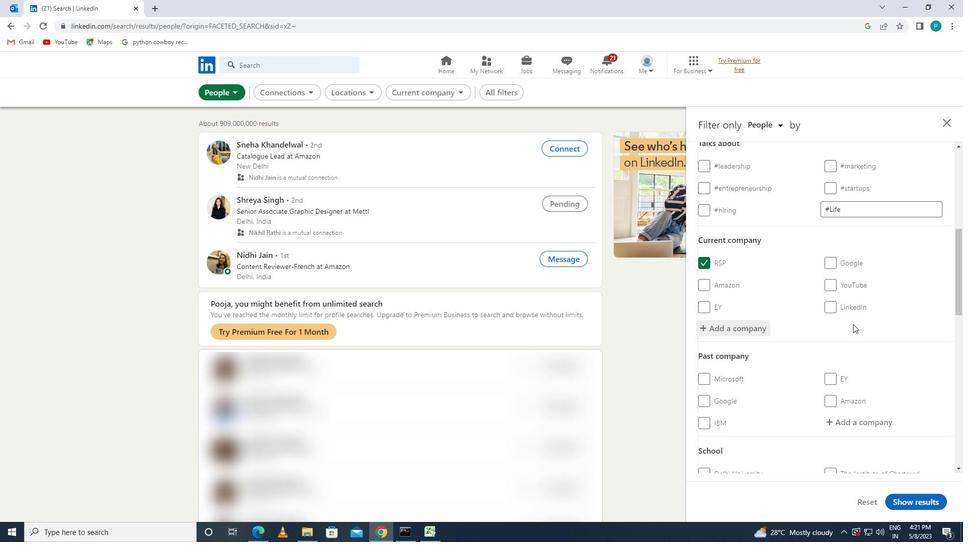 
Action: Mouse scrolled (856, 325) with delta (0, 0)
Screenshot: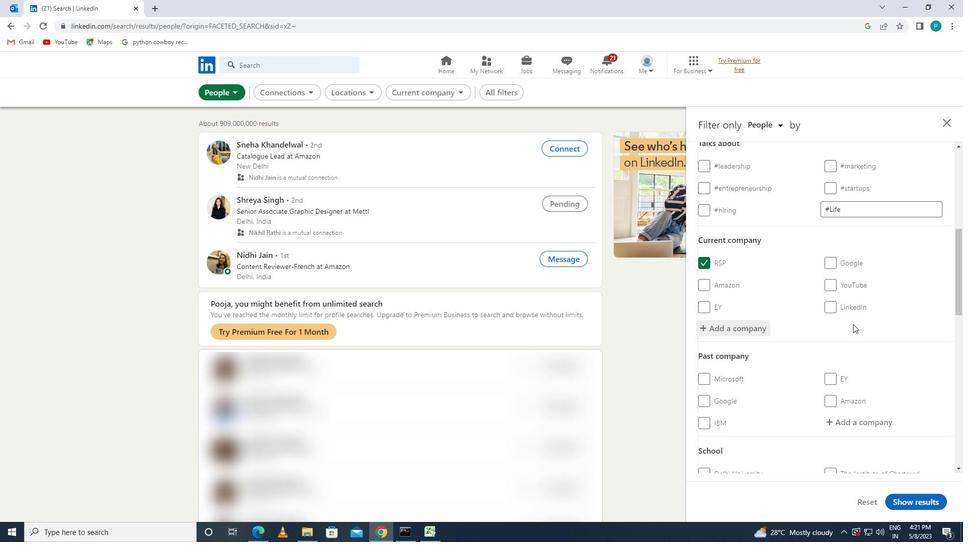 
Action: Mouse moved to (856, 332)
Screenshot: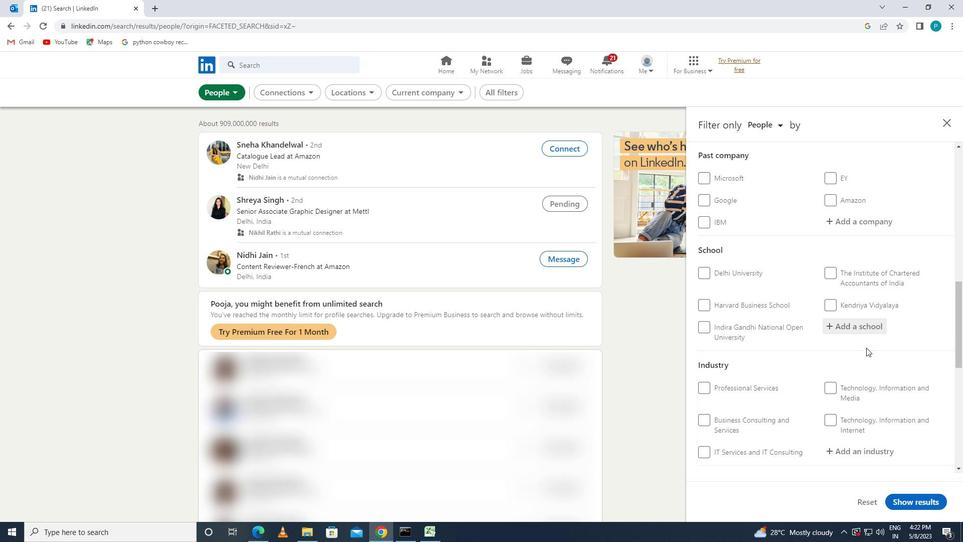 
Action: Mouse pressed left at (856, 332)
Screenshot: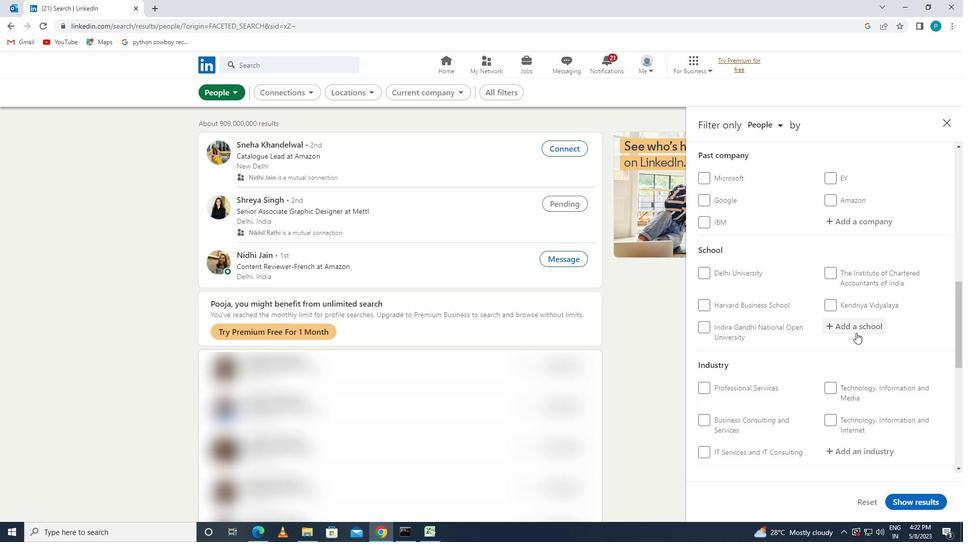 
Action: Key pressed <Key.caps_lock>H<Key.caps_lock>I<Key.backspace><Key.backspace>H<Key.caps_lock>IMALAYAN
Screenshot: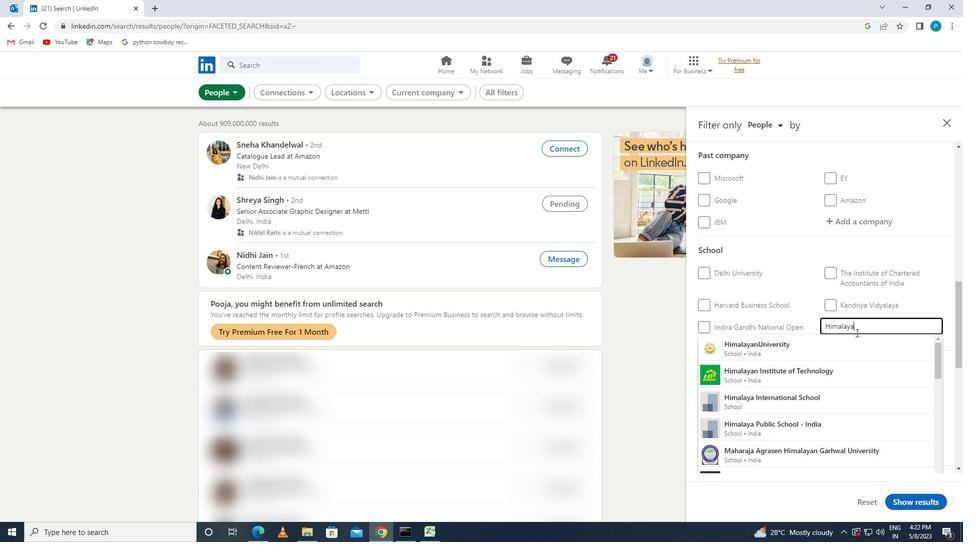 
Action: Mouse moved to (843, 347)
Screenshot: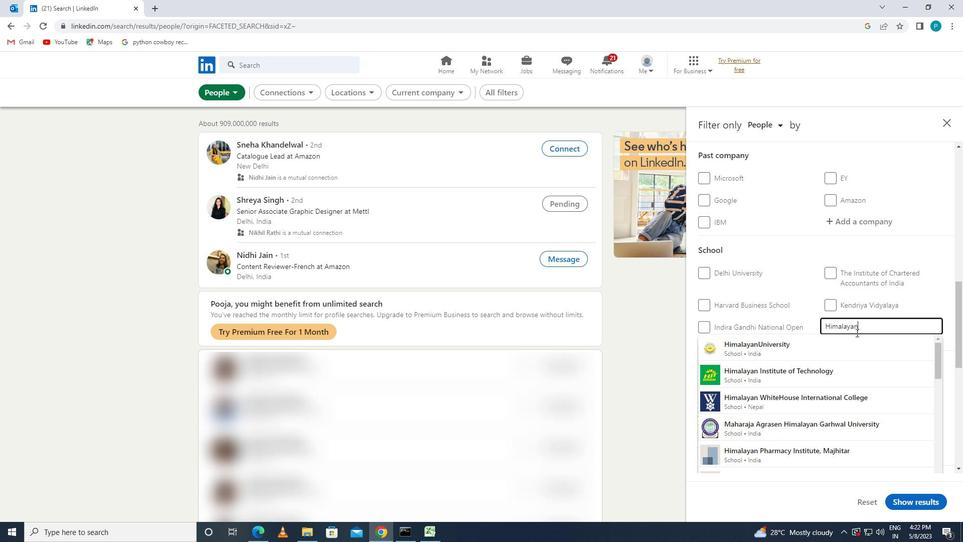 
Action: Mouse pressed left at (843, 347)
Screenshot: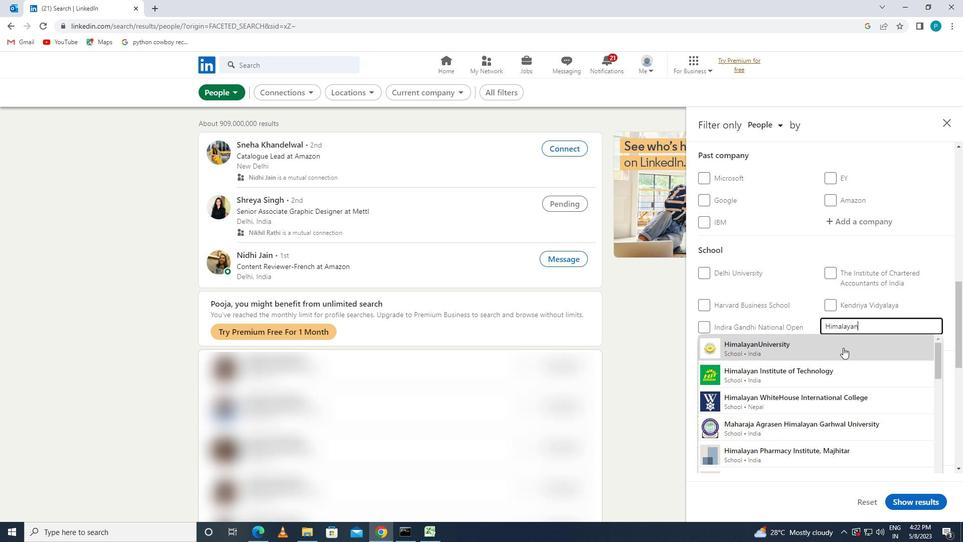 
Action: Mouse moved to (863, 324)
Screenshot: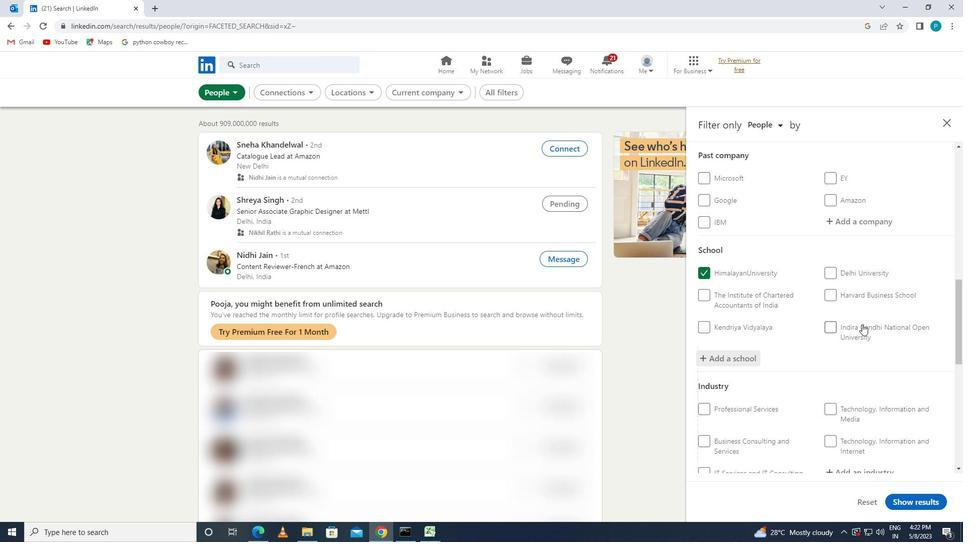 
Action: Mouse scrolled (863, 323) with delta (0, 0)
Screenshot: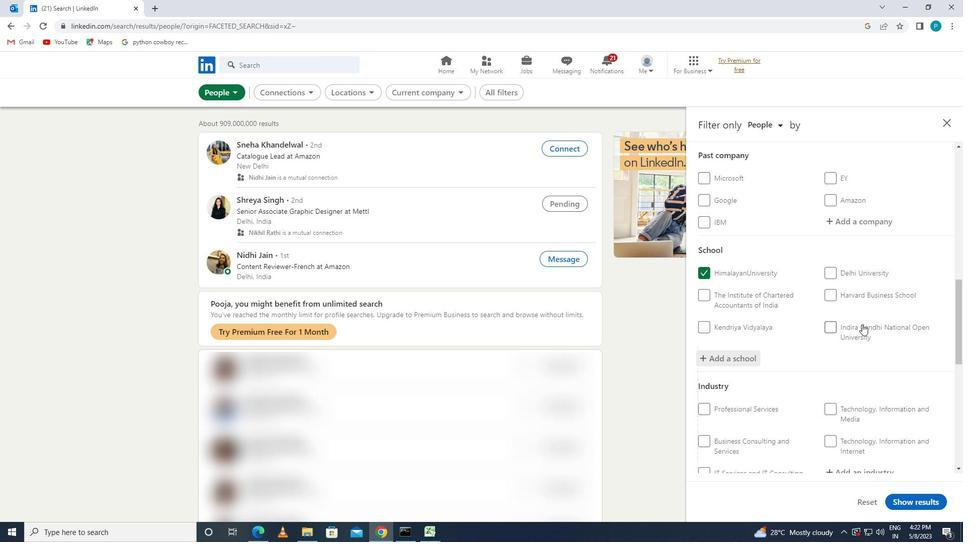 
Action: Mouse moved to (864, 324)
Screenshot: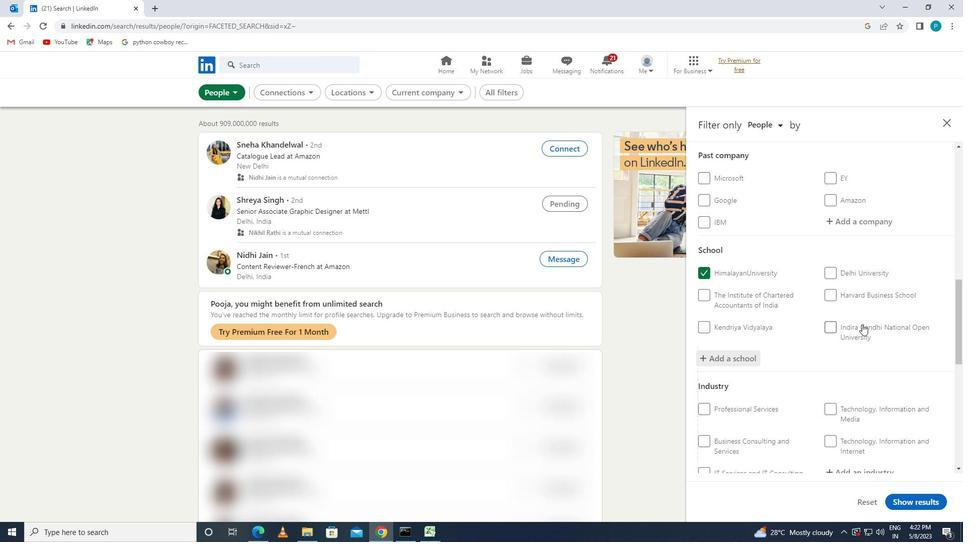 
Action: Mouse scrolled (864, 323) with delta (0, 0)
Screenshot: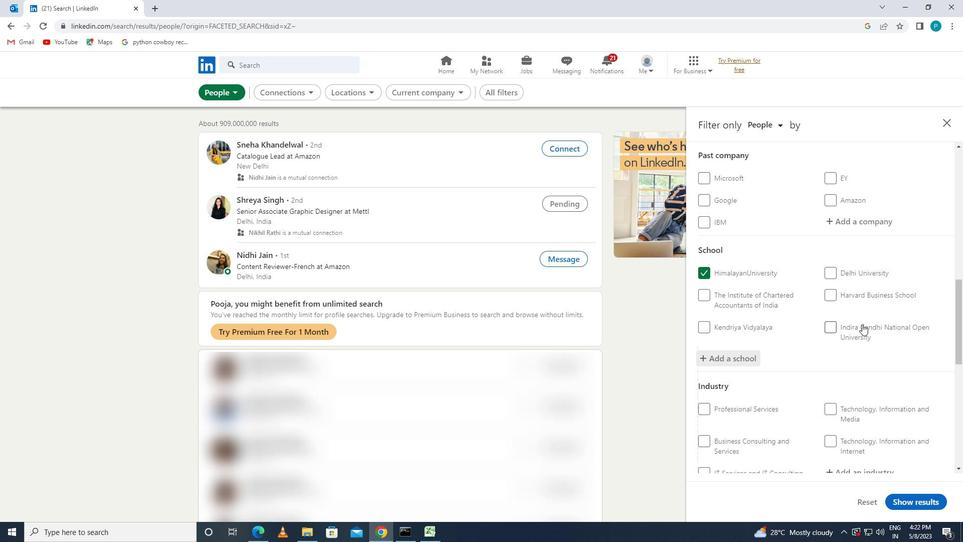 
Action: Mouse moved to (865, 324)
Screenshot: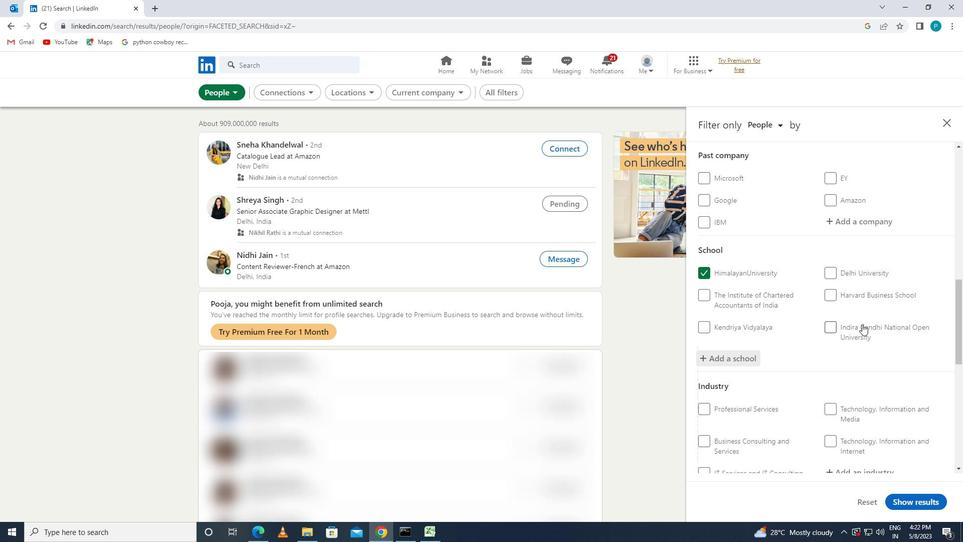 
Action: Mouse scrolled (865, 323) with delta (0, 0)
Screenshot: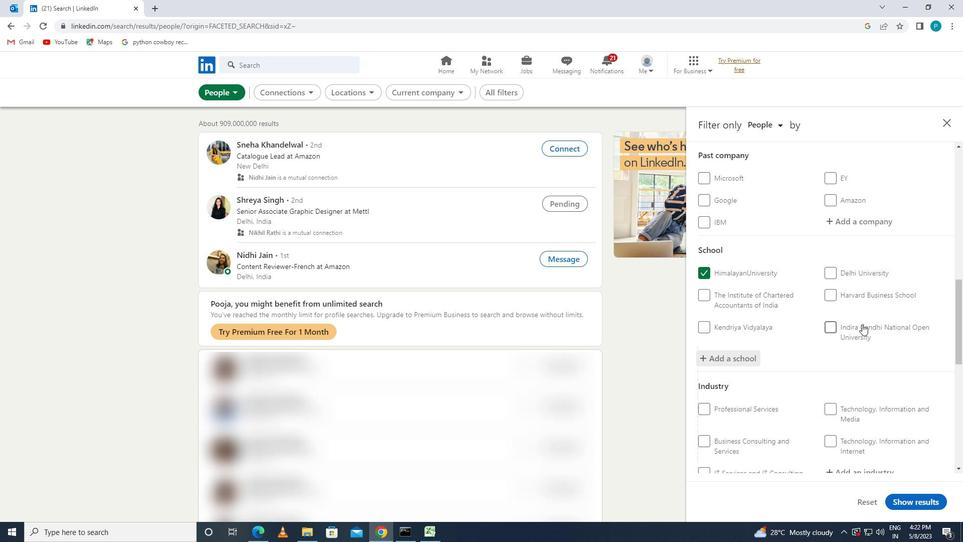 
Action: Mouse moved to (866, 324)
Screenshot: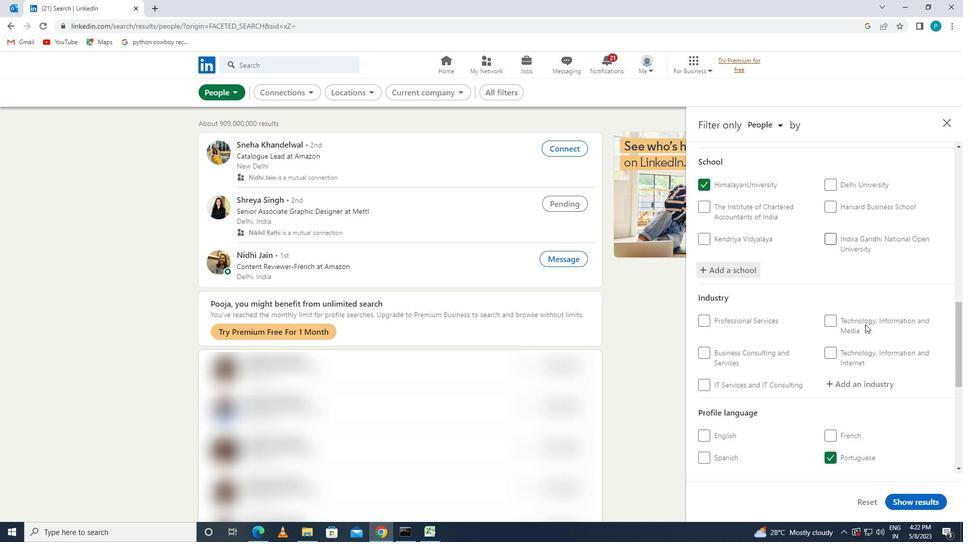 
Action: Mouse pressed left at (866, 324)
Screenshot: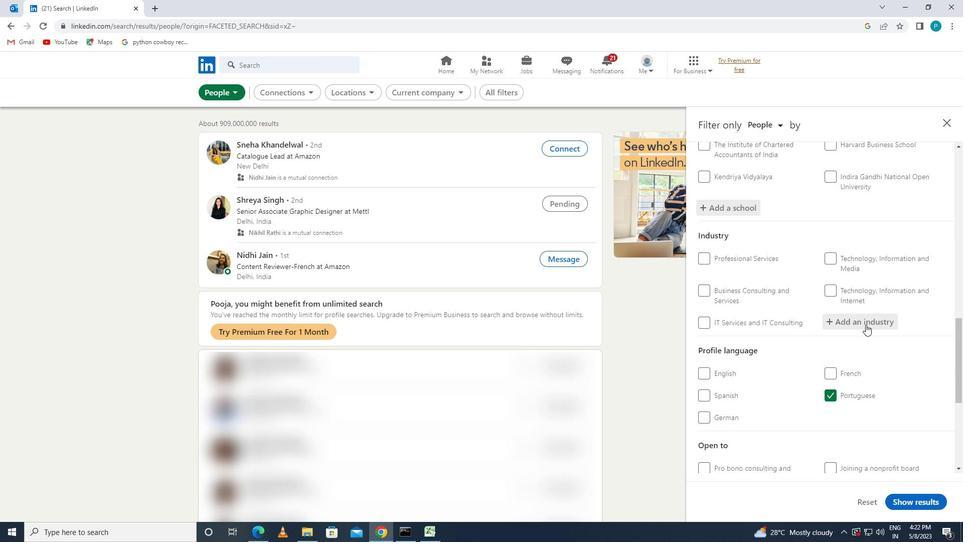 
Action: Key pressed <Key.caps_lock>HVAC
Screenshot: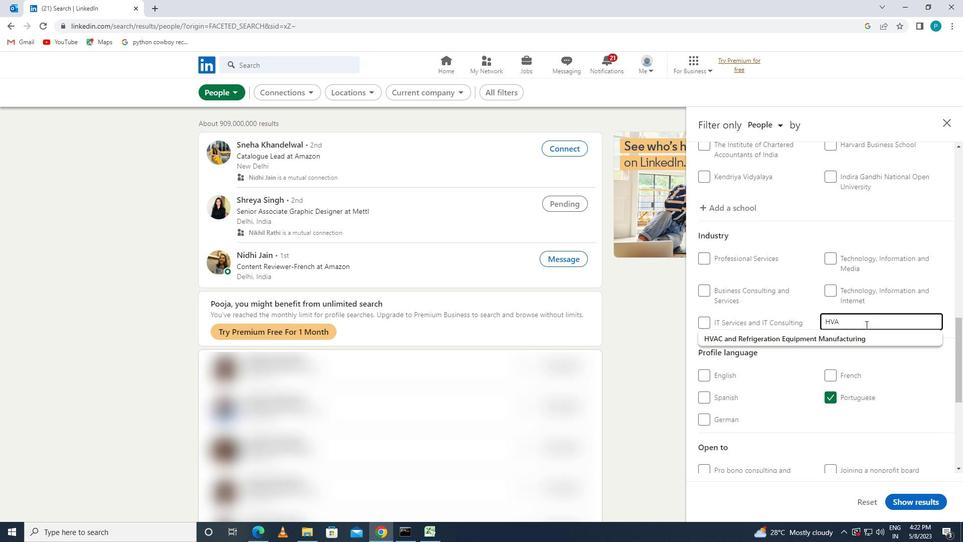 
Action: Mouse moved to (862, 339)
Screenshot: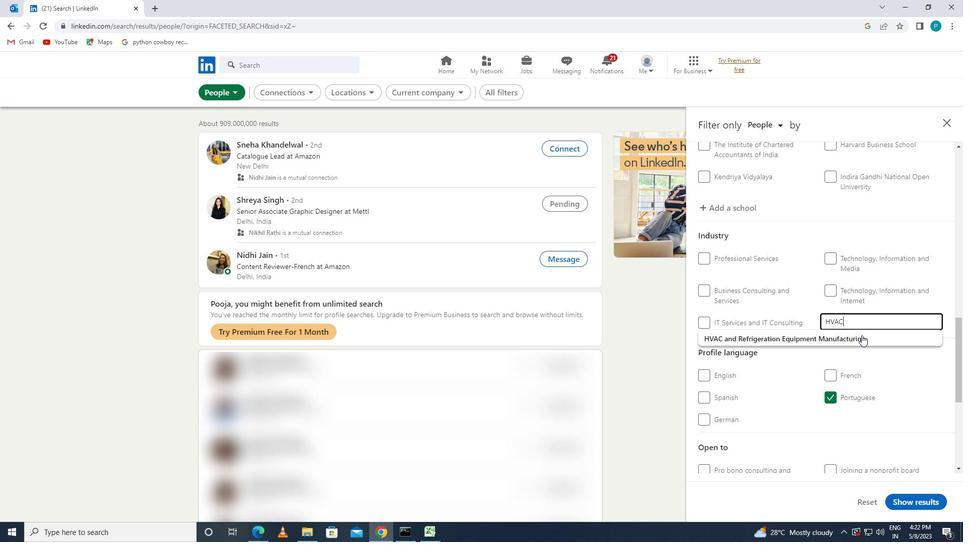
Action: Mouse pressed left at (862, 339)
Screenshot: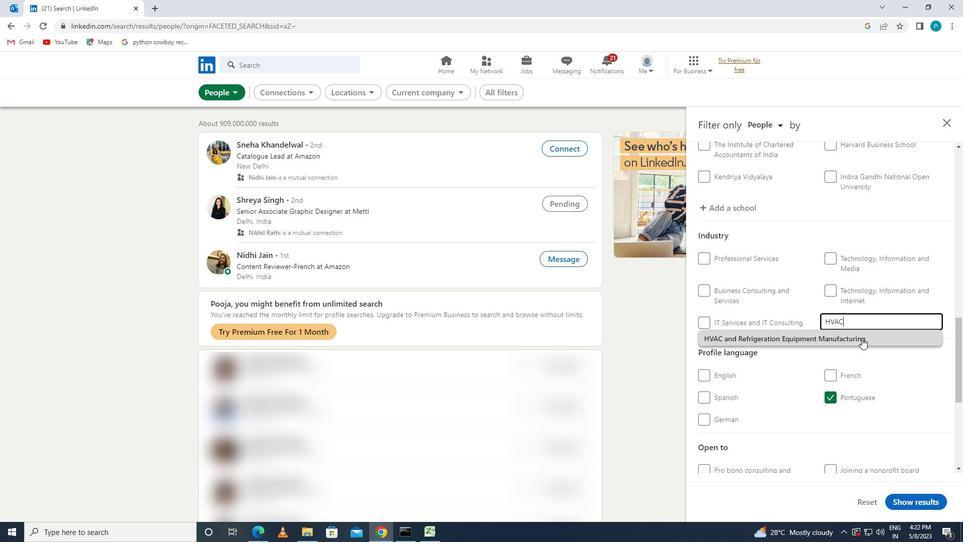 
Action: Mouse moved to (867, 339)
Screenshot: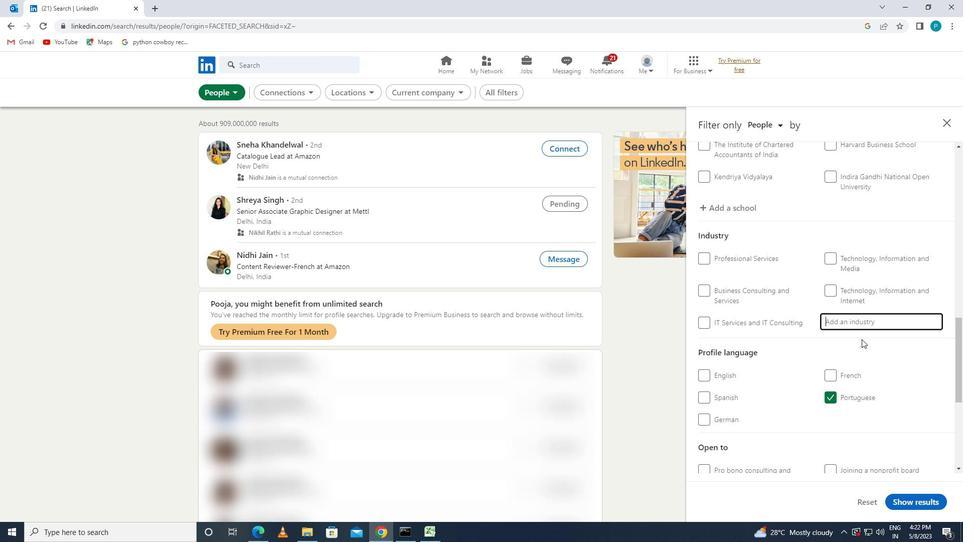 
Action: Mouse scrolled (867, 339) with delta (0, 0)
Screenshot: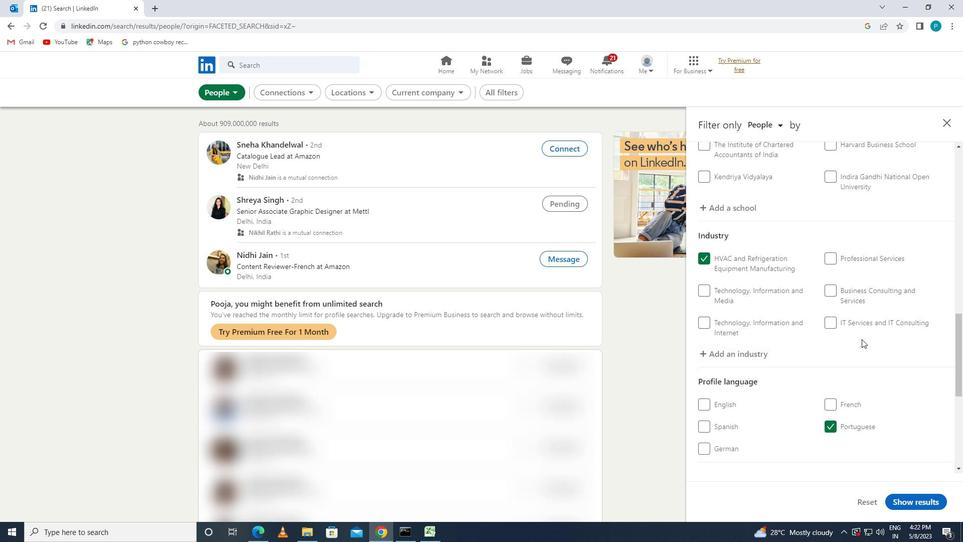 
Action: Mouse scrolled (867, 339) with delta (0, 0)
Screenshot: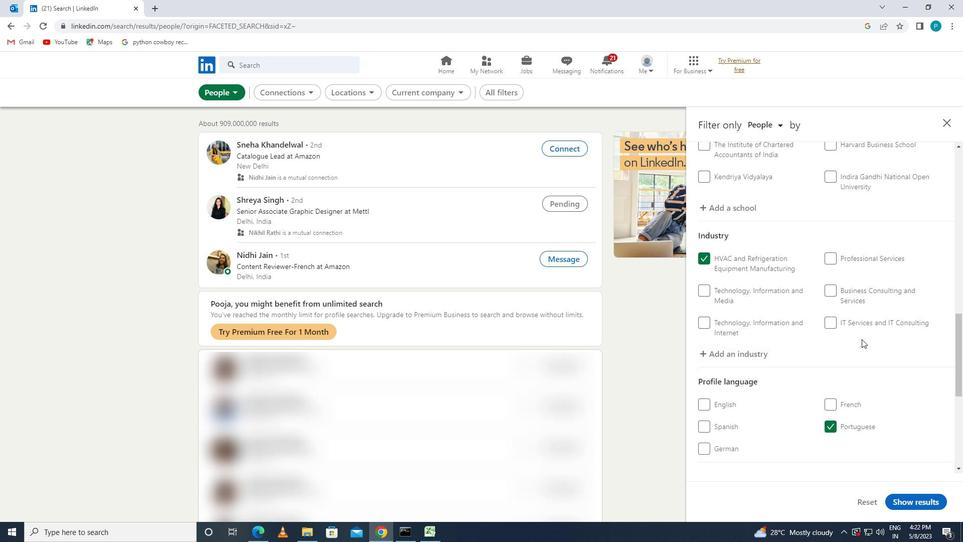 
Action: Mouse scrolled (867, 339) with delta (0, 0)
Screenshot: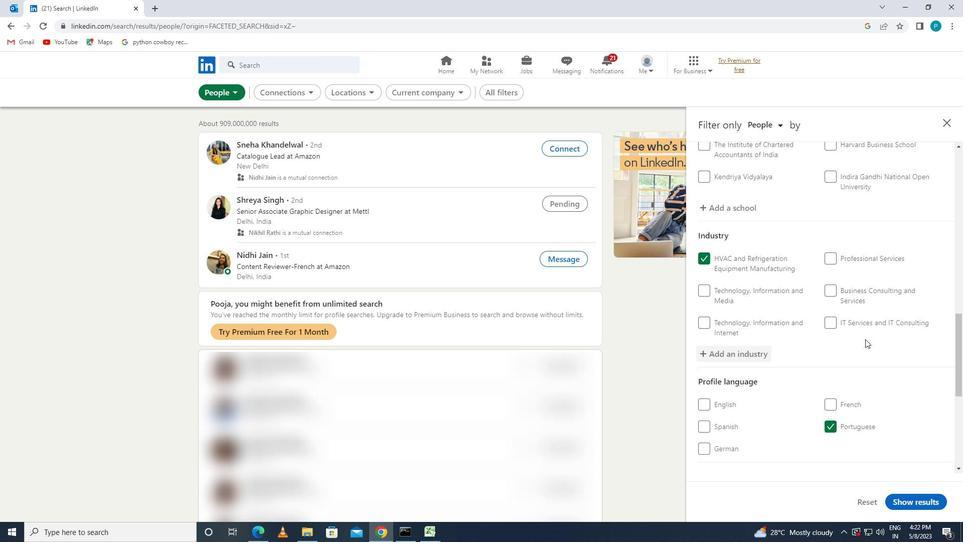 
Action: Mouse scrolled (867, 339) with delta (0, 0)
Screenshot: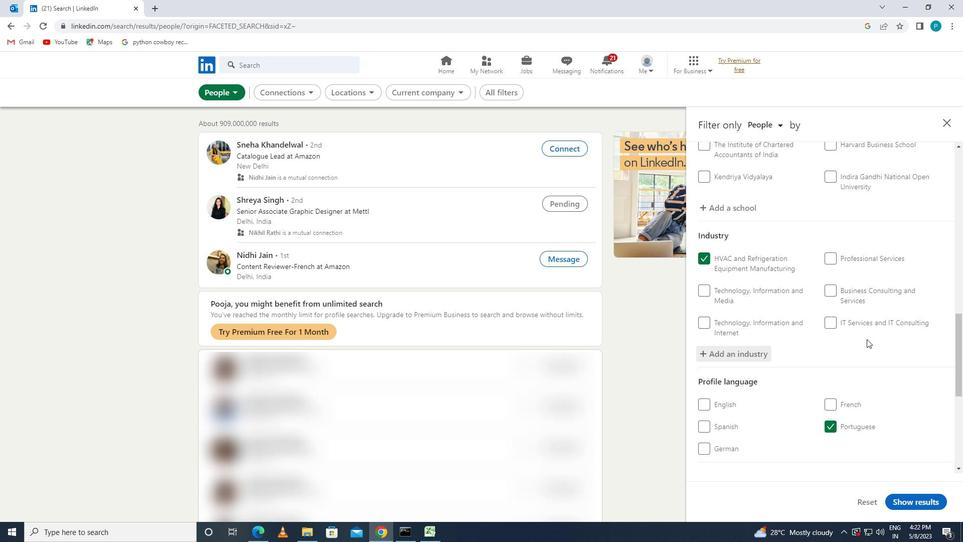 
Action: Mouse scrolled (867, 339) with delta (0, 0)
Screenshot: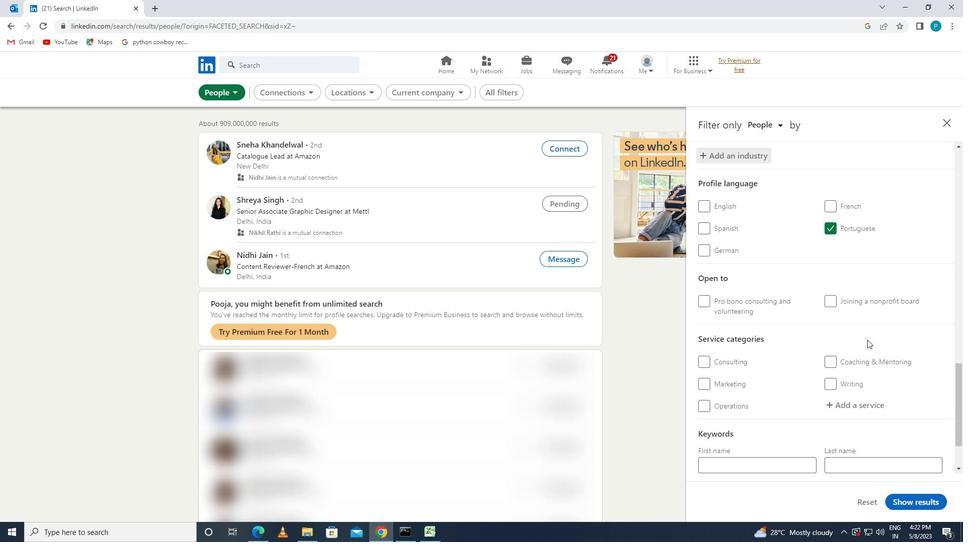 
Action: Mouse moved to (873, 353)
Screenshot: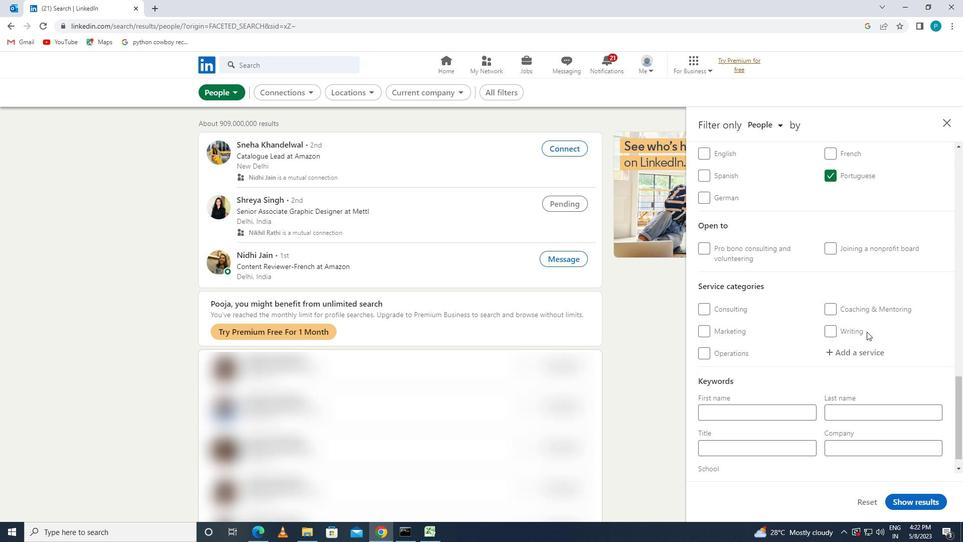 
Action: Mouse pressed left at (873, 353)
Screenshot: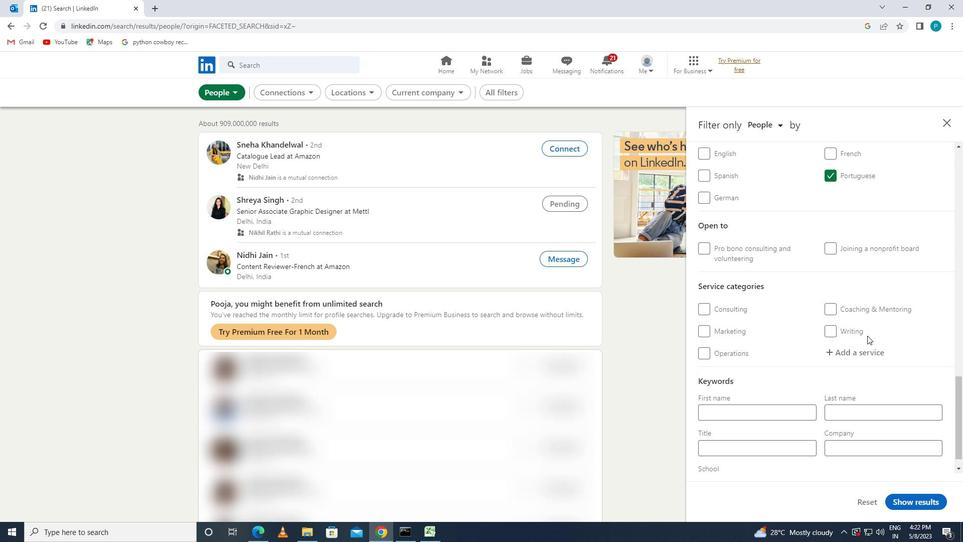
Action: Key pressed <Key.caps_lock><Key.caps_lock>U<Key.caps_lock>SER
Screenshot: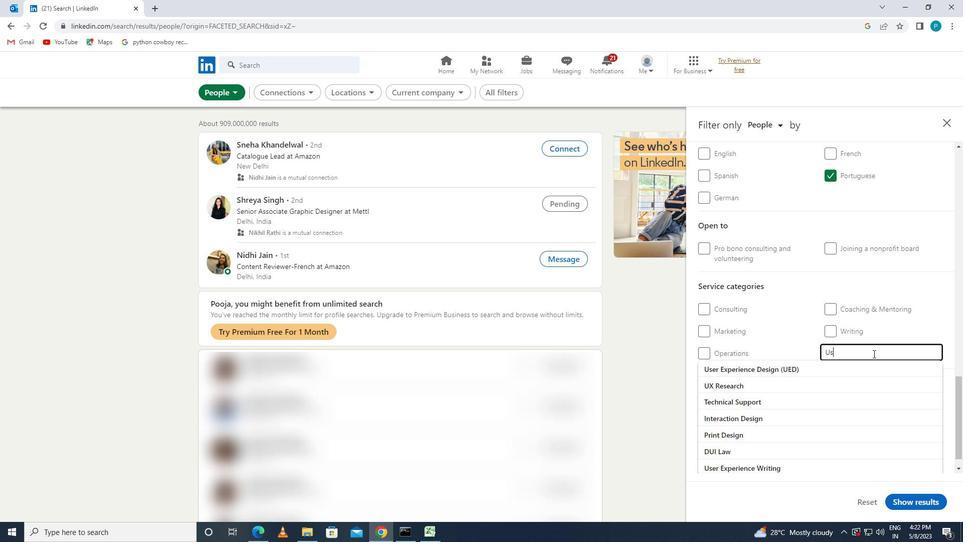 
Action: Mouse moved to (838, 370)
Screenshot: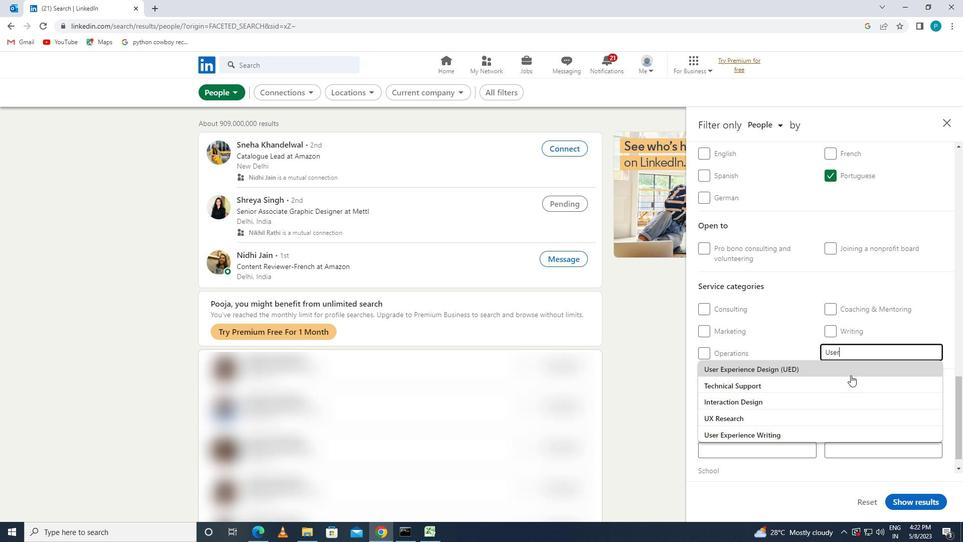 
Action: Mouse pressed left at (838, 370)
Screenshot: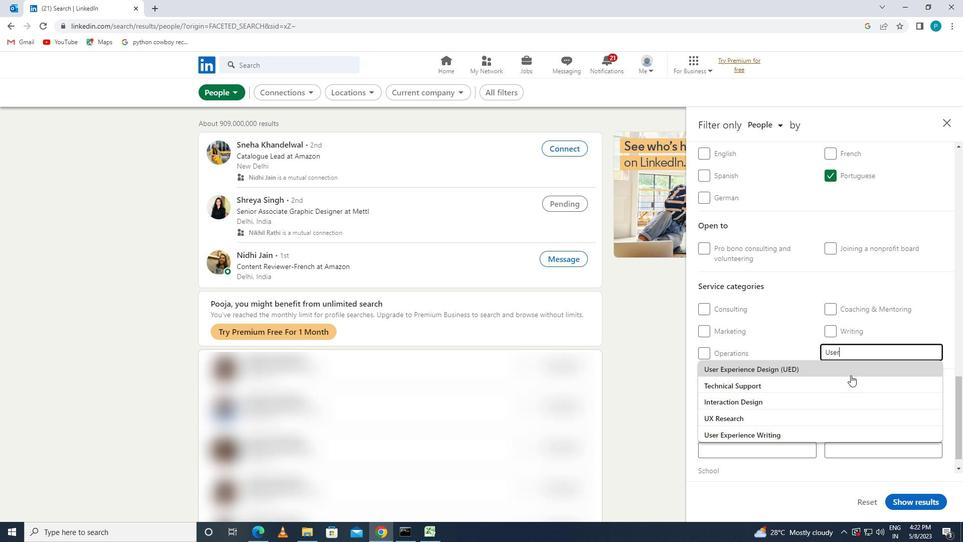 
Action: Mouse scrolled (838, 370) with delta (0, 0)
Screenshot: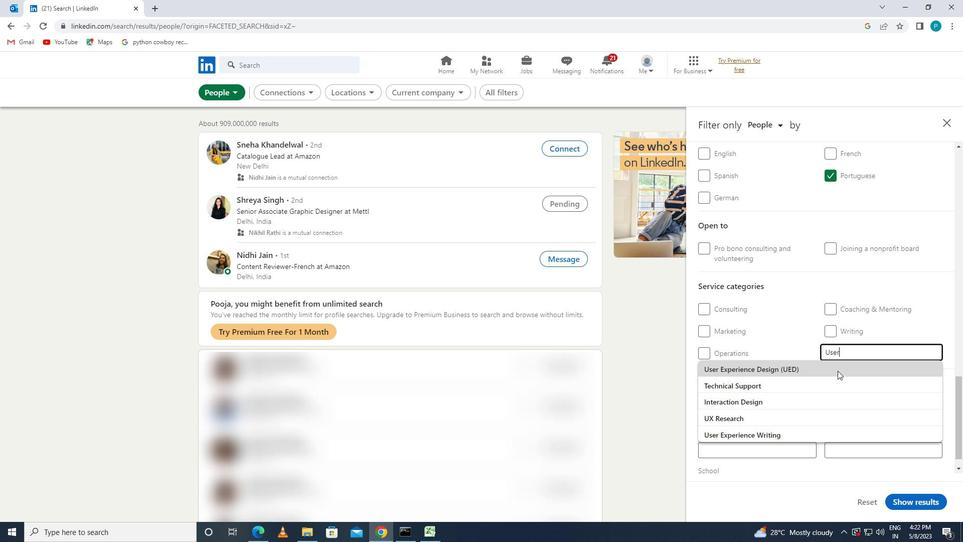 
Action: Mouse scrolled (838, 370) with delta (0, 0)
Screenshot: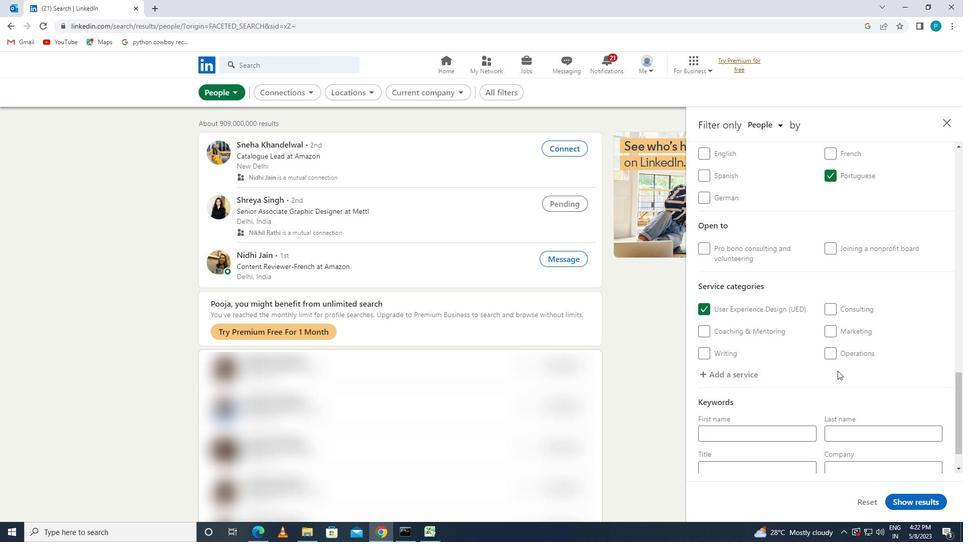 
Action: Mouse scrolled (838, 370) with delta (0, 0)
Screenshot: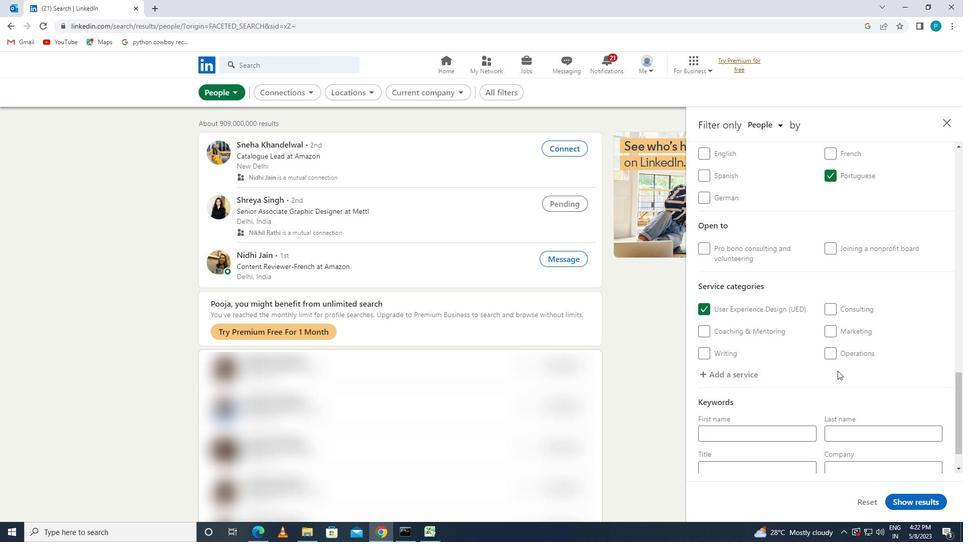 
Action: Mouse scrolled (838, 370) with delta (0, 0)
Screenshot: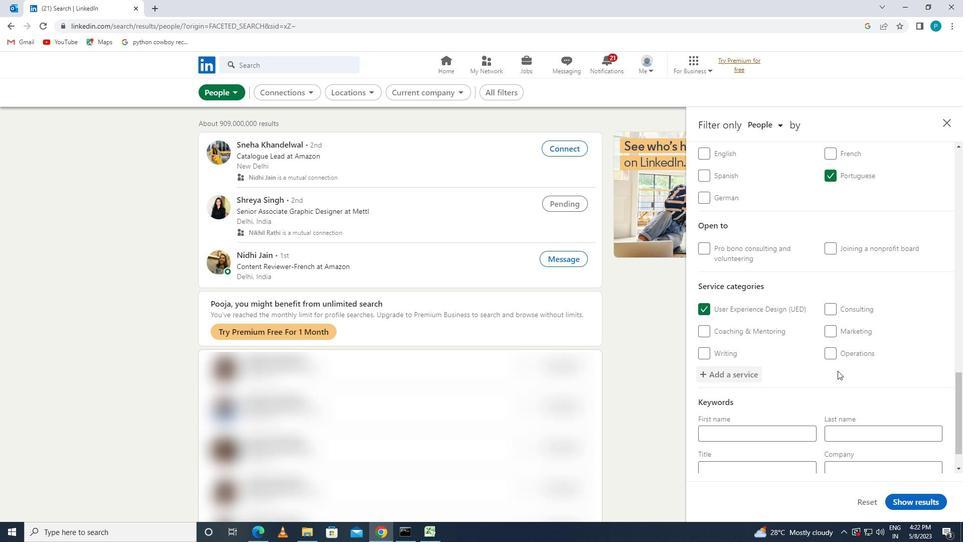 
Action: Mouse scrolled (838, 370) with delta (0, 0)
Screenshot: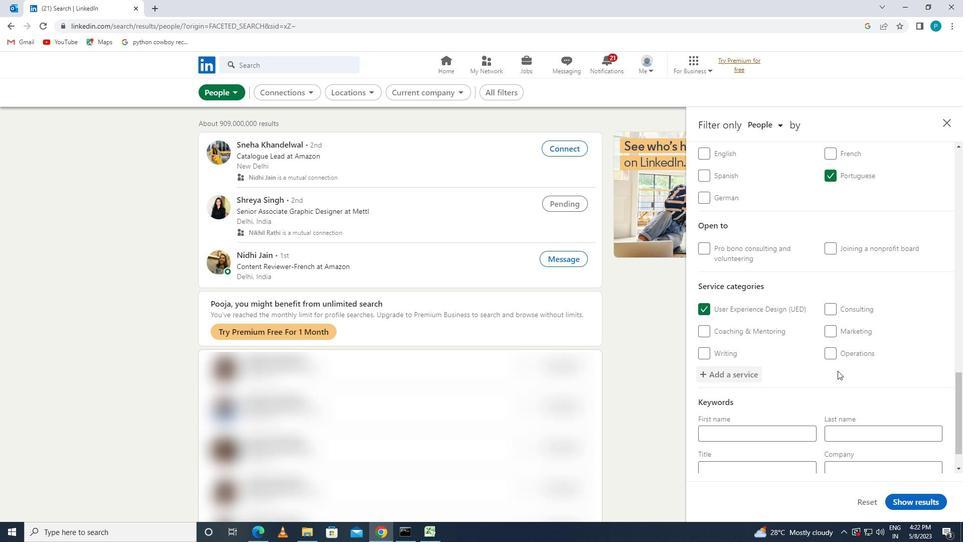 
Action: Mouse moved to (777, 422)
Screenshot: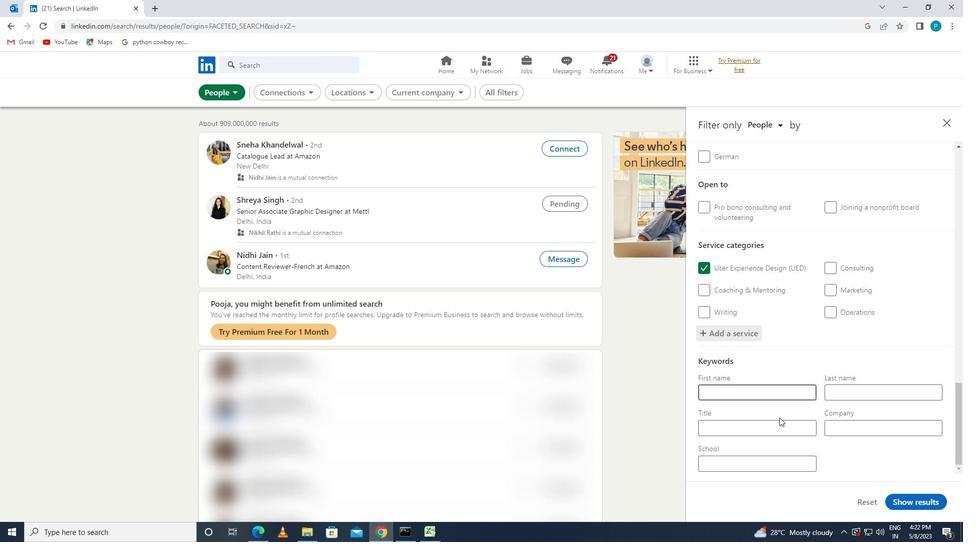 
Action: Mouse pressed left at (777, 422)
Screenshot: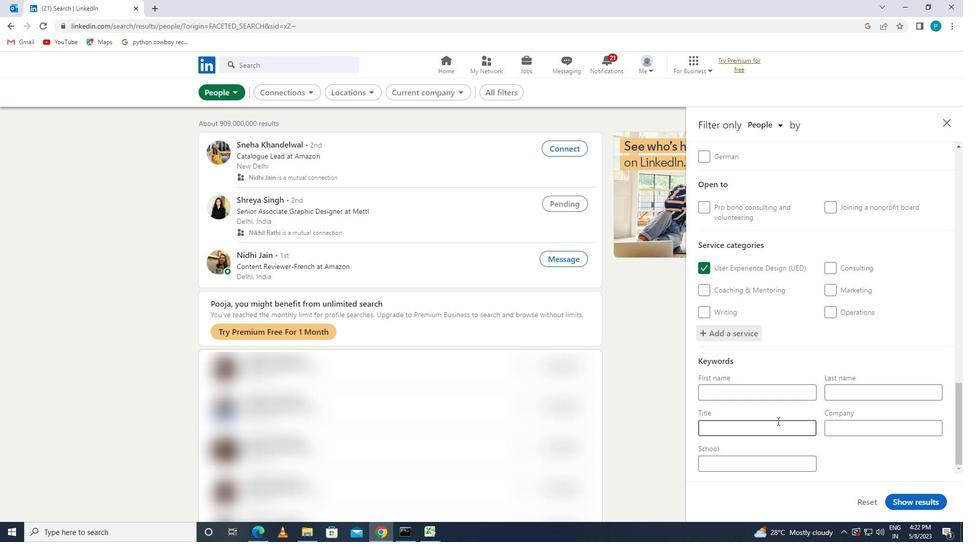 
Action: Mouse moved to (777, 422)
Screenshot: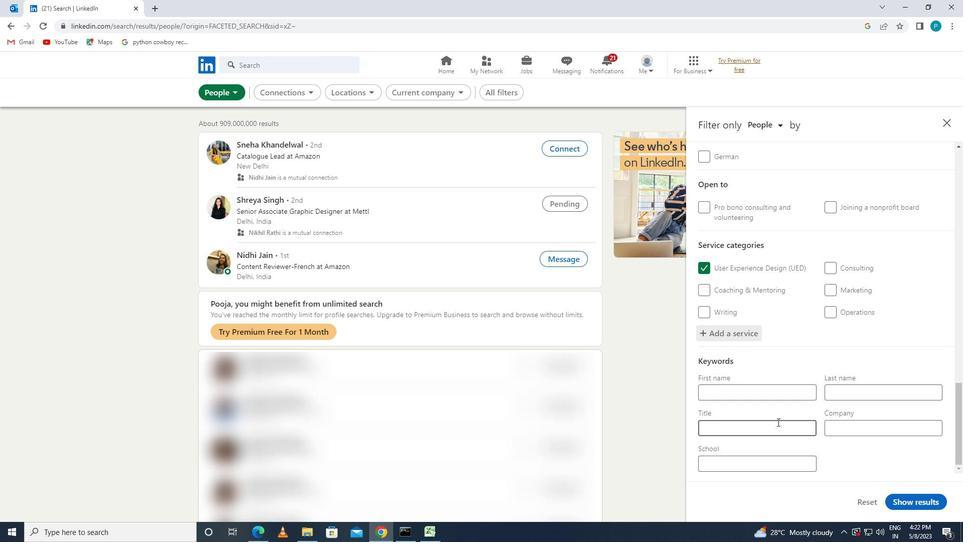 
Action: Key pressed <Key.caps_lock>R<Key.caps_lock>ESEARCH<Key.space><Key.caps_lock>A<Key.caps_lock>SSISTANT
Screenshot: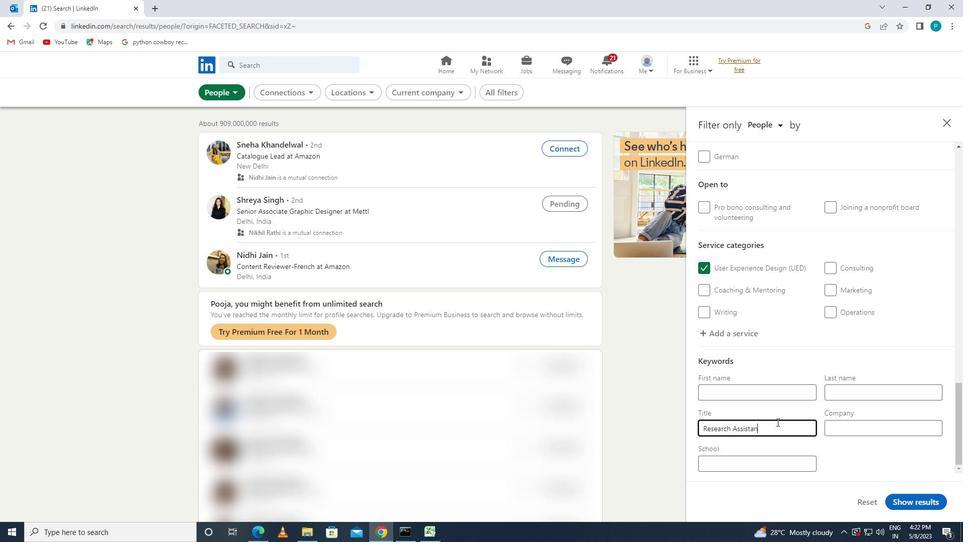 
Action: Mouse moved to (908, 497)
Screenshot: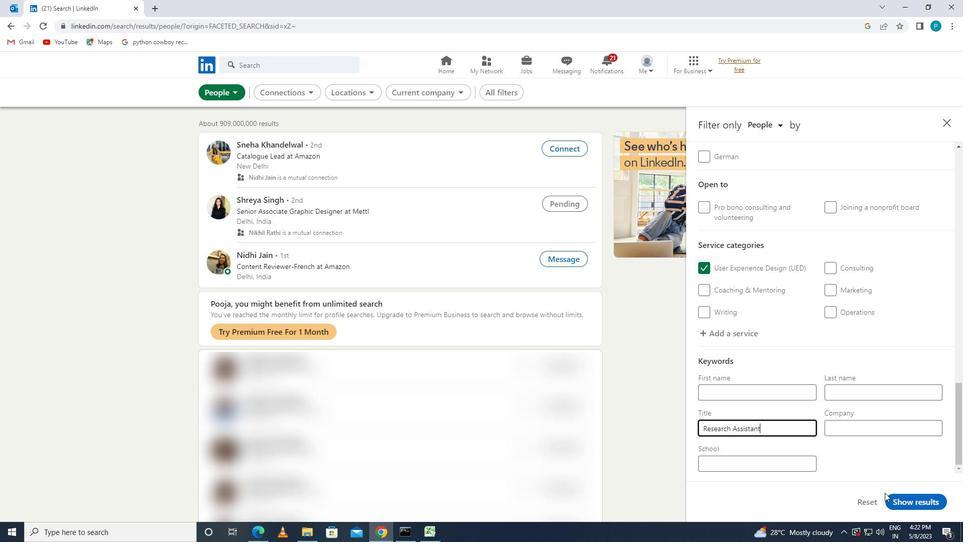 
Action: Mouse pressed left at (908, 497)
Screenshot: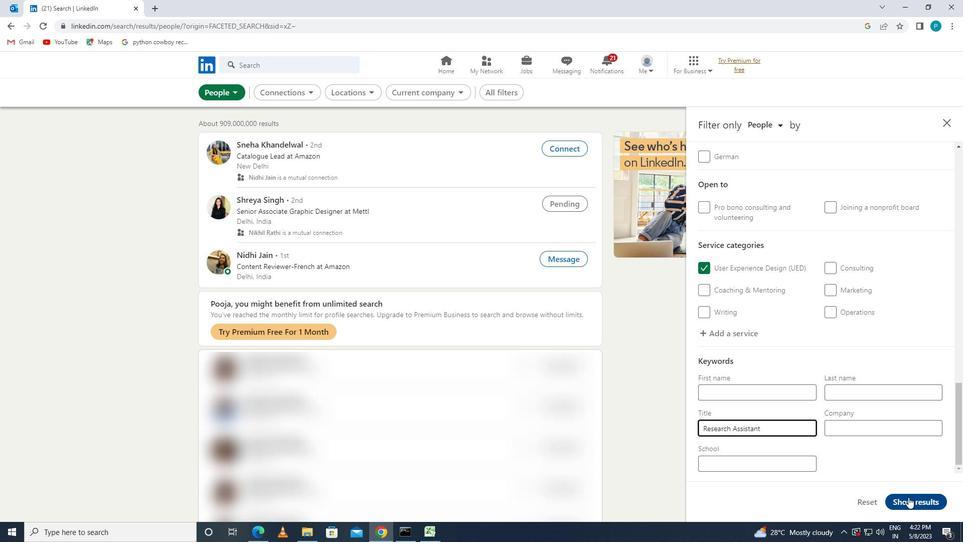 
